 Task: Go to videos section and leave a comment on recent video on the page of Aramco
Action: Mouse moved to (714, 118)
Screenshot: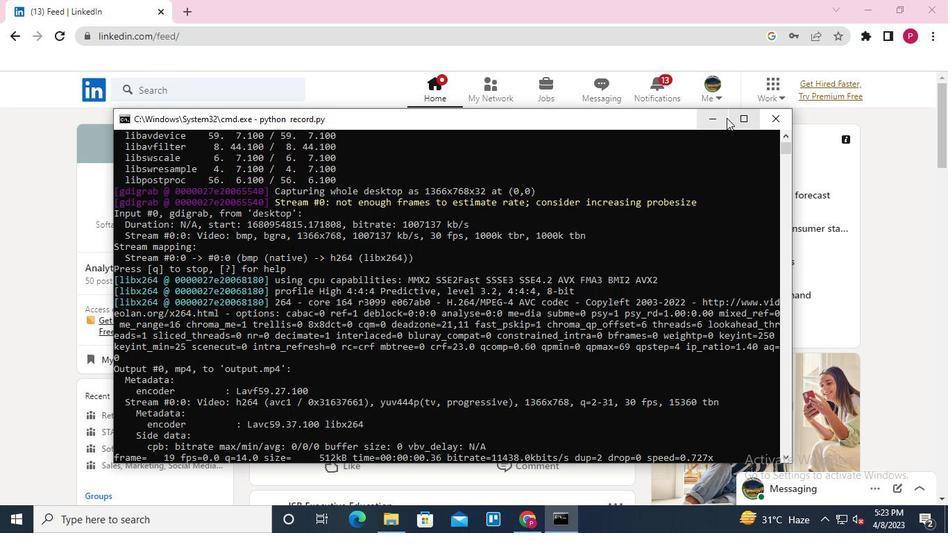 
Action: Mouse pressed left at (714, 118)
Screenshot: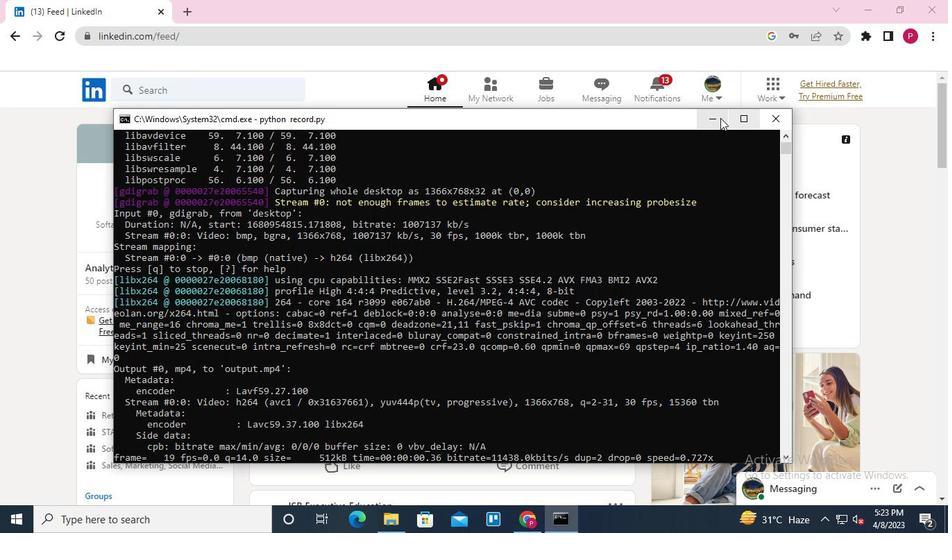 
Action: Mouse moved to (148, 87)
Screenshot: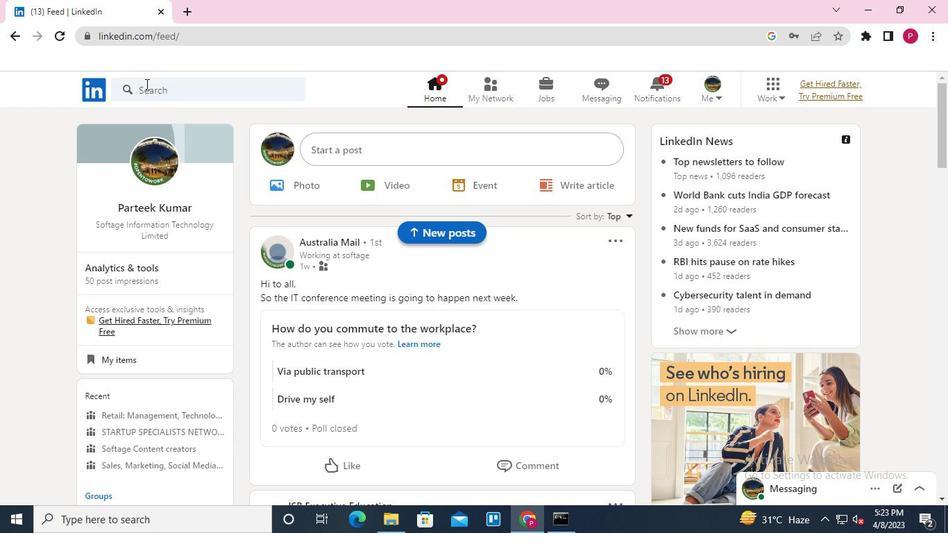 
Action: Mouse pressed left at (148, 87)
Screenshot: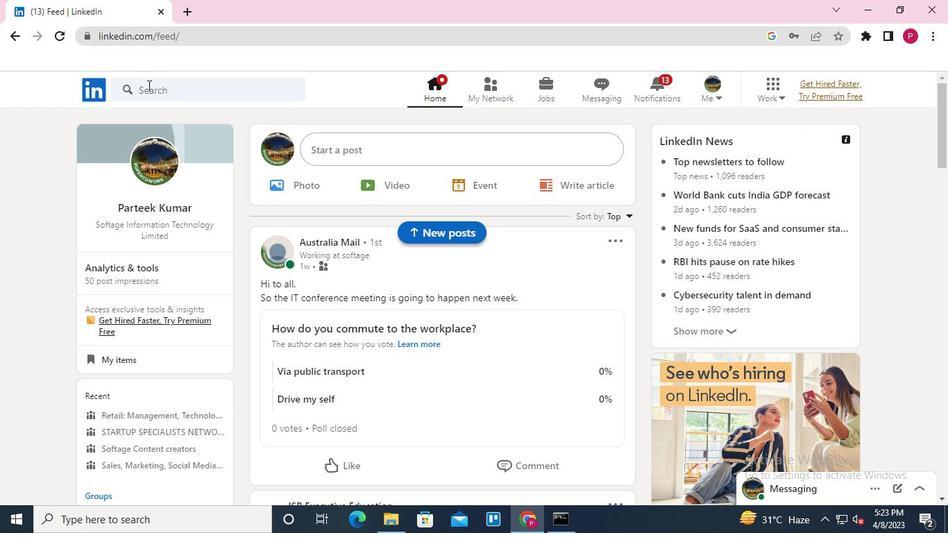
Action: Keyboard Key.shift
Screenshot: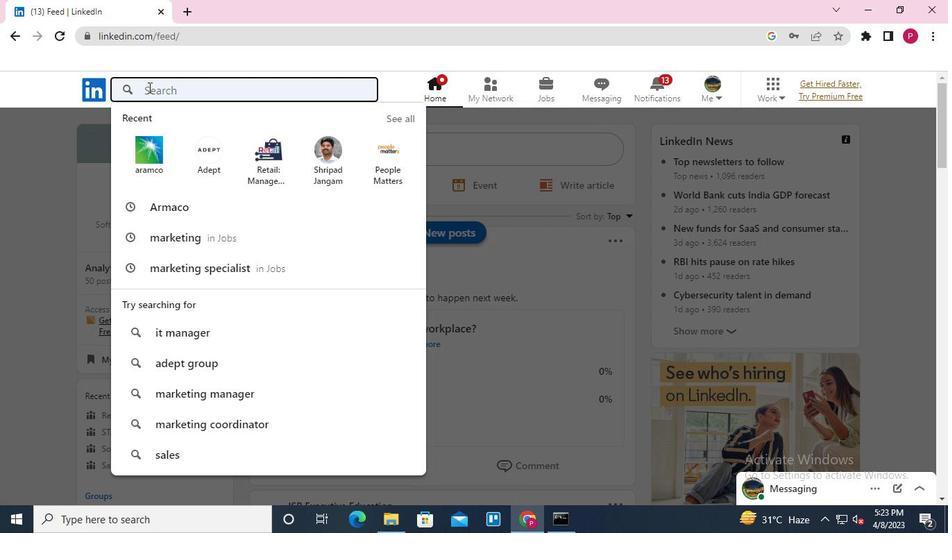 
Action: Keyboard A
Screenshot: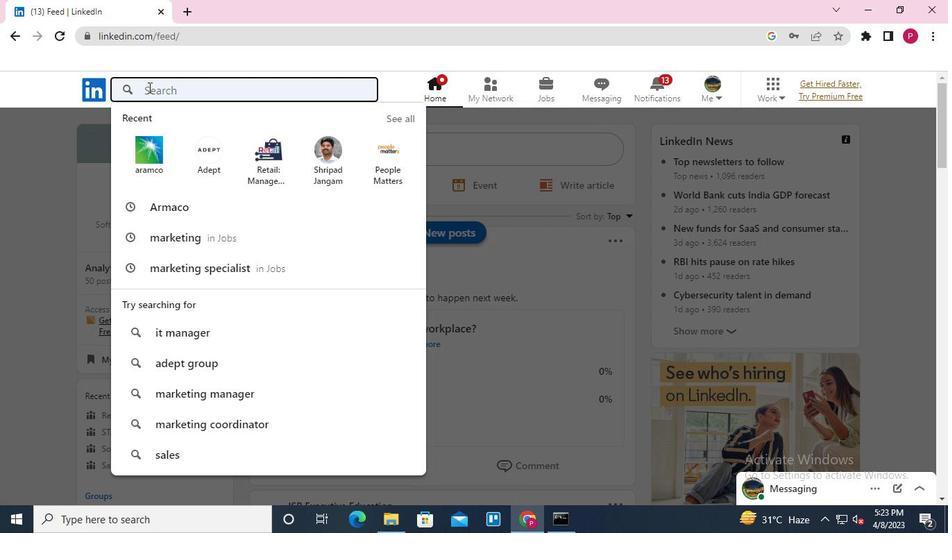 
Action: Keyboard r
Screenshot: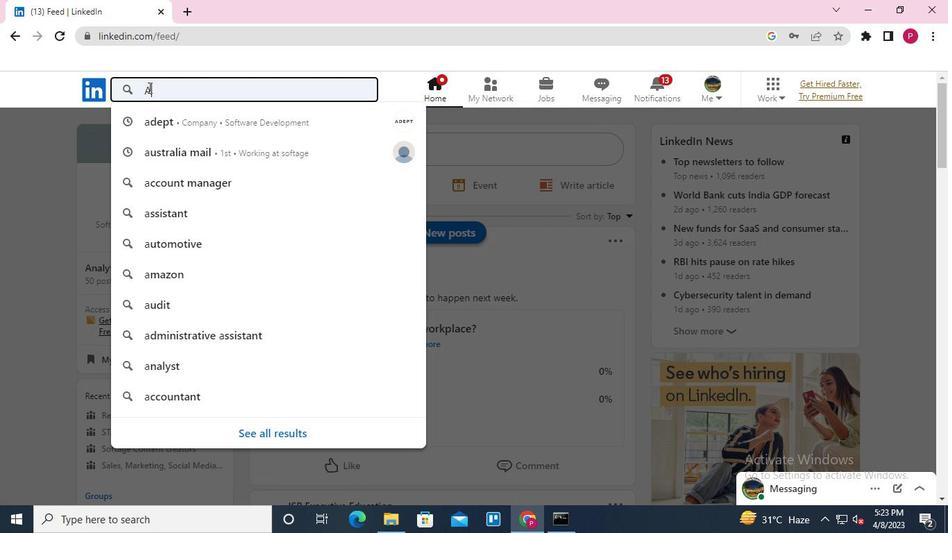 
Action: Keyboard a
Screenshot: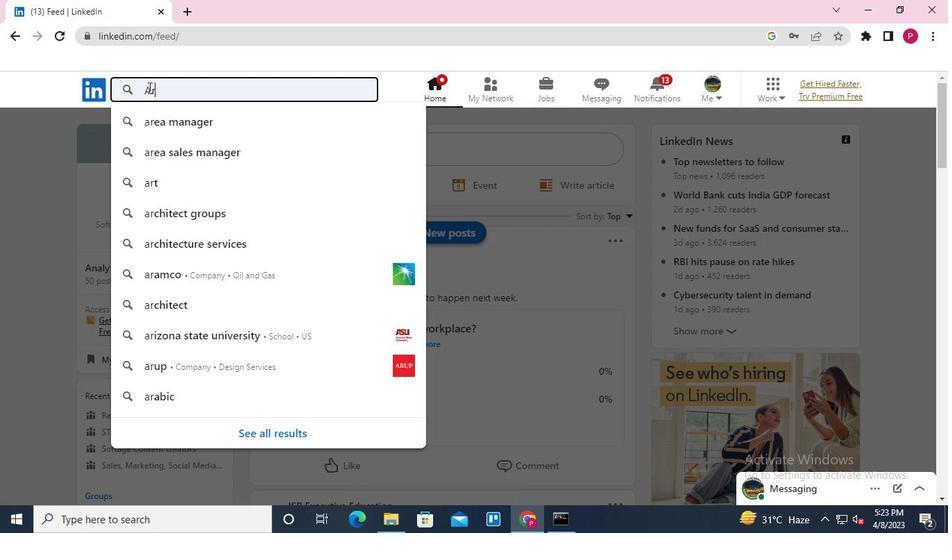 
Action: Keyboard m
Screenshot: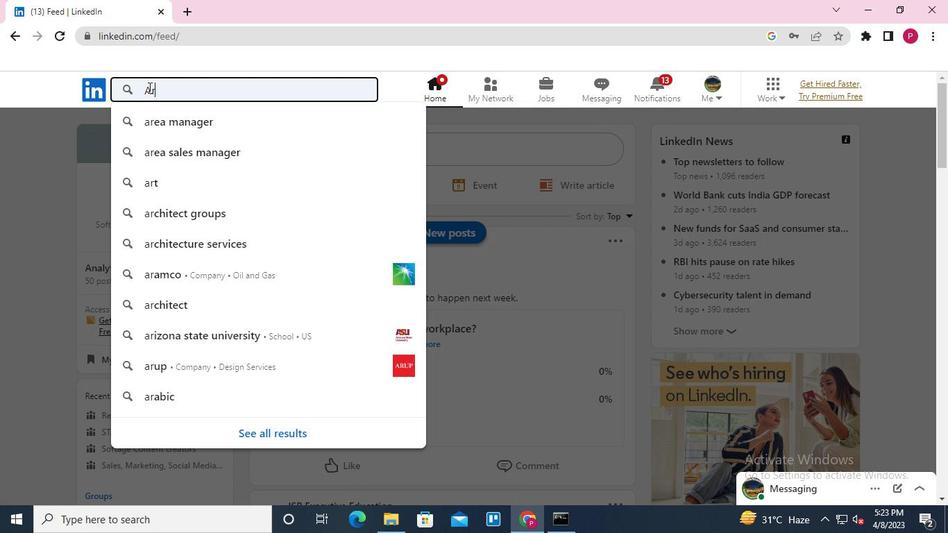
Action: Keyboard c
Screenshot: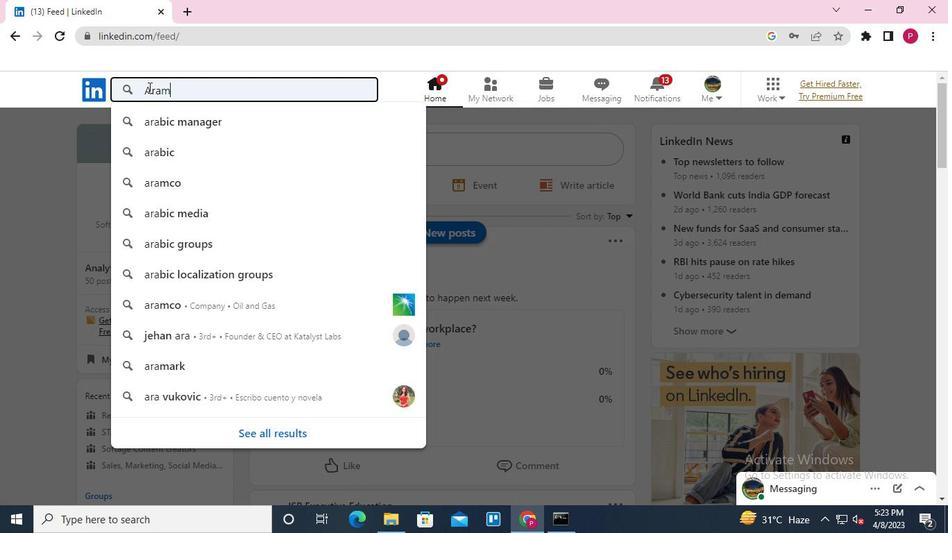 
Action: Keyboard o
Screenshot: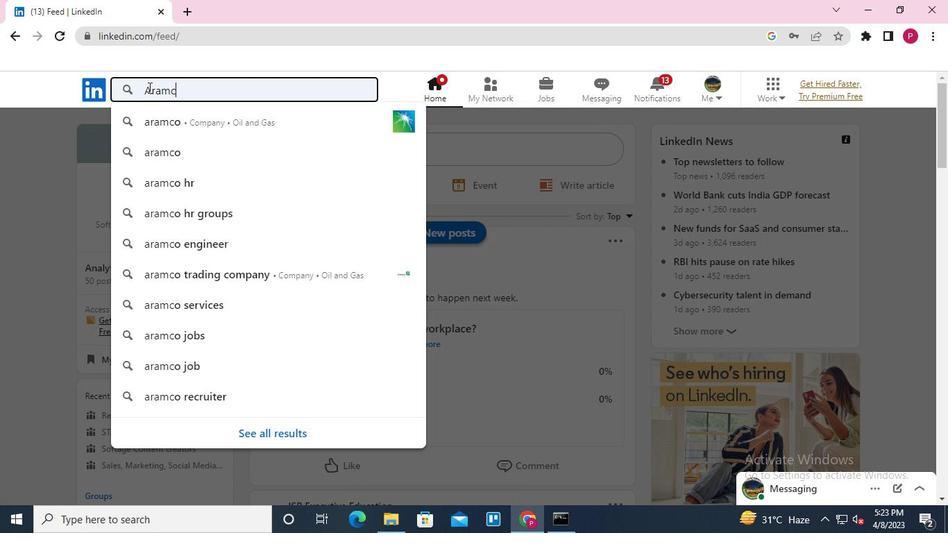 
Action: Keyboard Key.enter
Screenshot: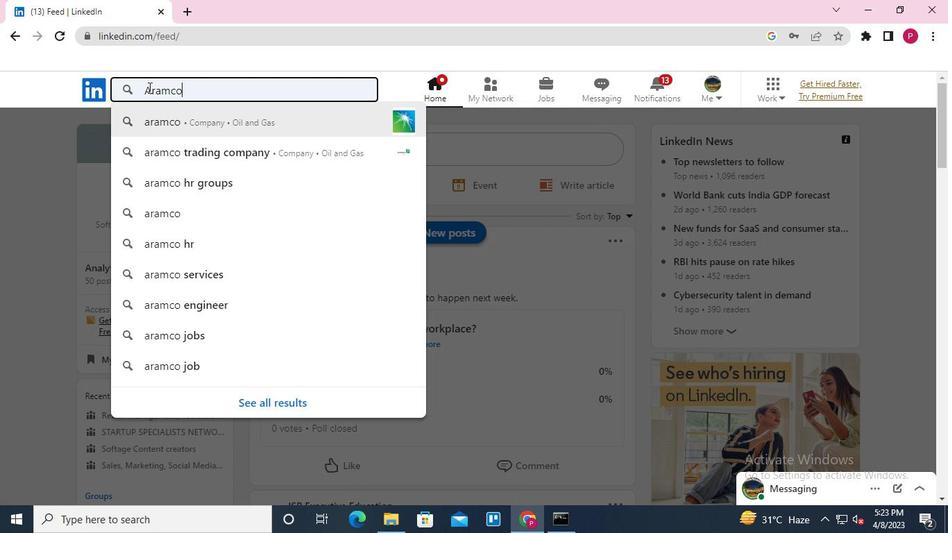 
Action: Mouse moved to (165, 189)
Screenshot: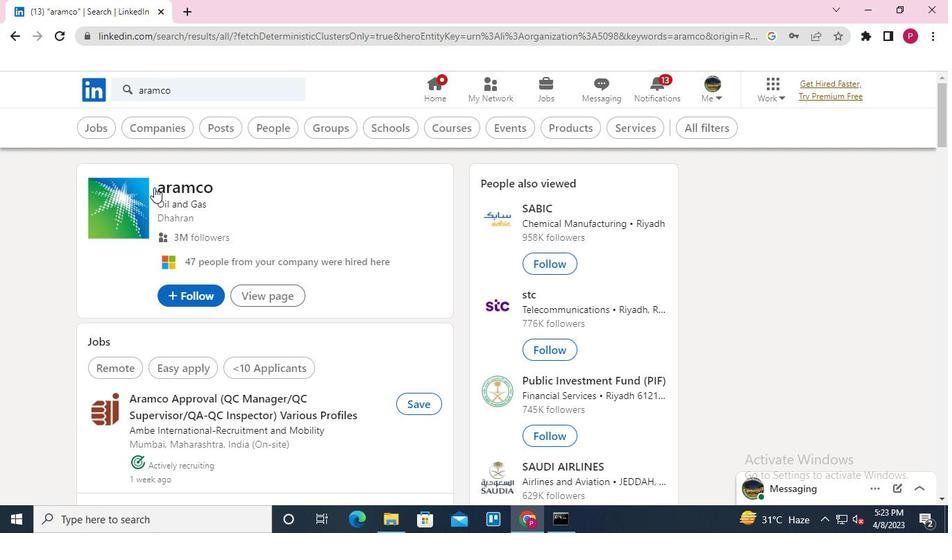 
Action: Mouse pressed left at (165, 189)
Screenshot: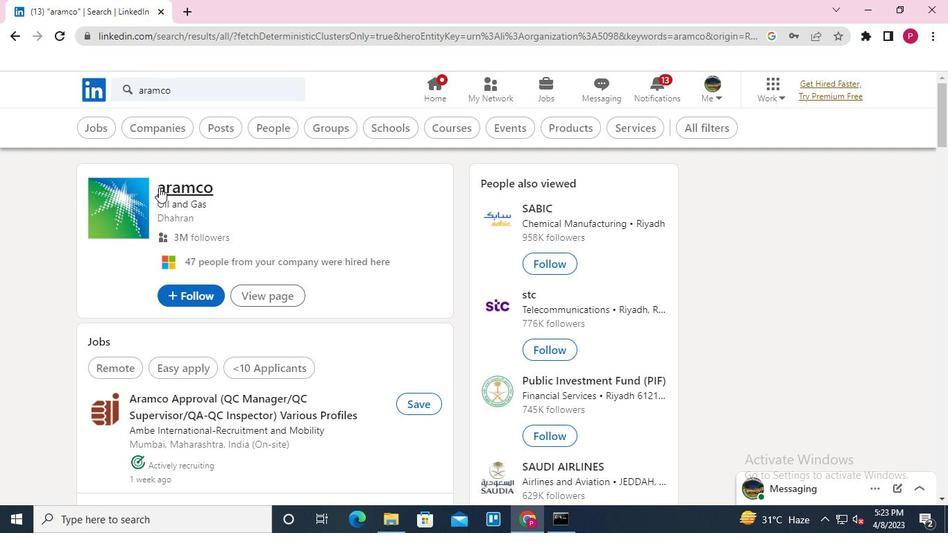 
Action: Mouse moved to (231, 158)
Screenshot: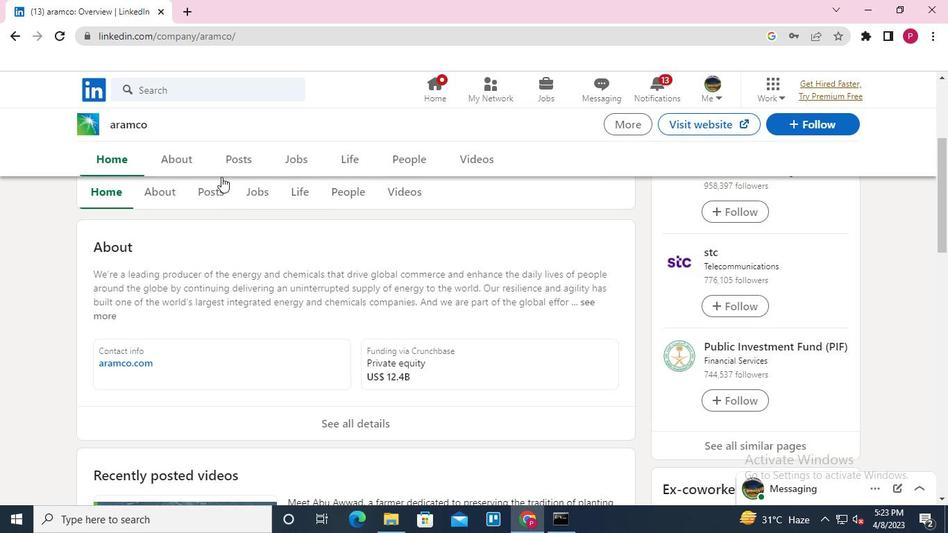 
Action: Mouse pressed left at (231, 158)
Screenshot: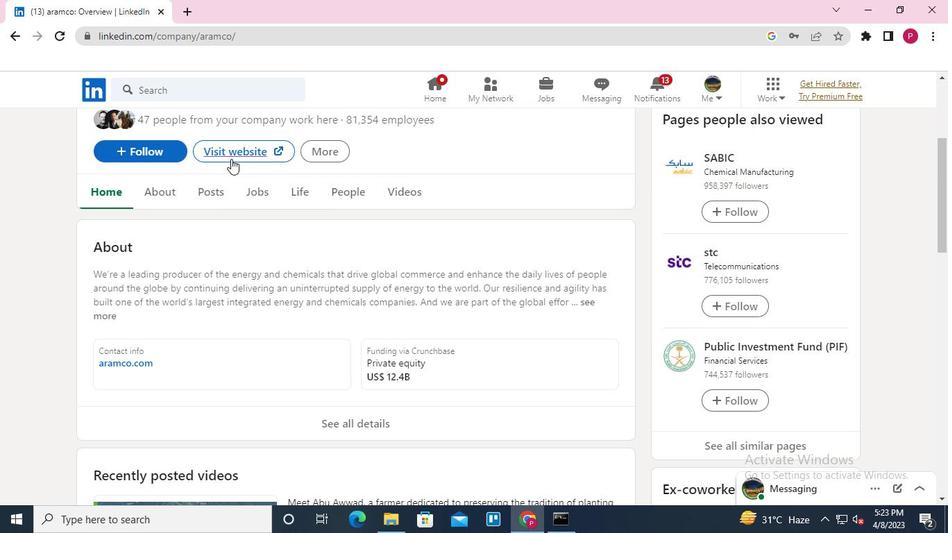 
Action: Mouse moved to (202, 191)
Screenshot: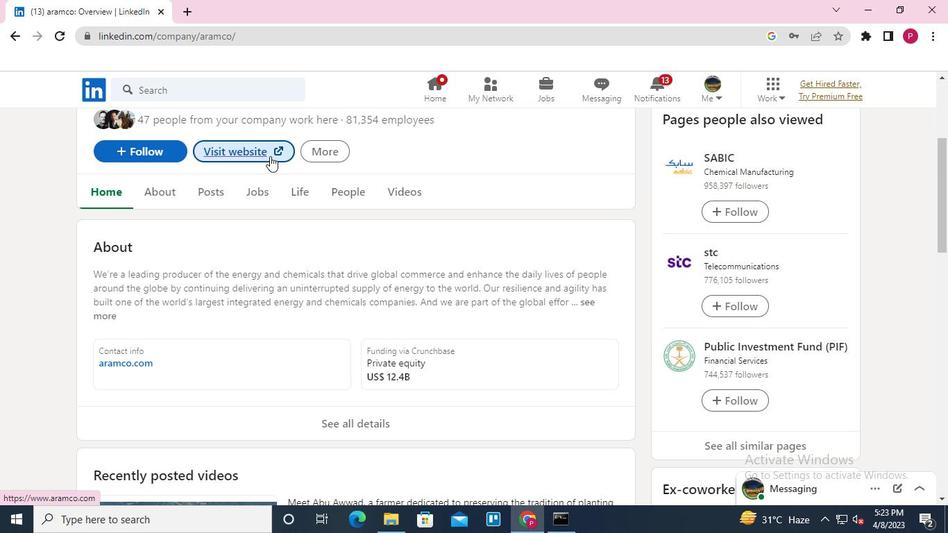 
Action: Mouse pressed left at (202, 191)
Screenshot: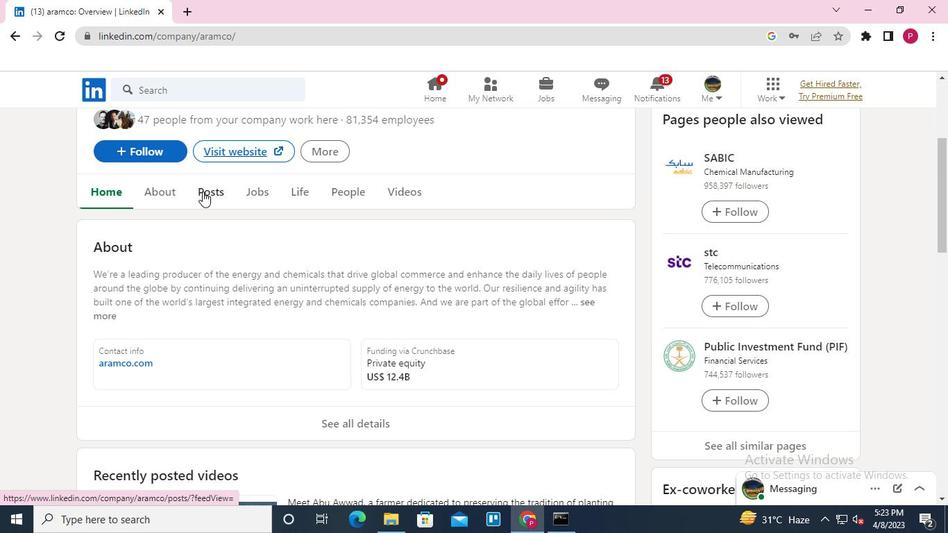 
Action: Mouse moved to (365, 234)
Screenshot: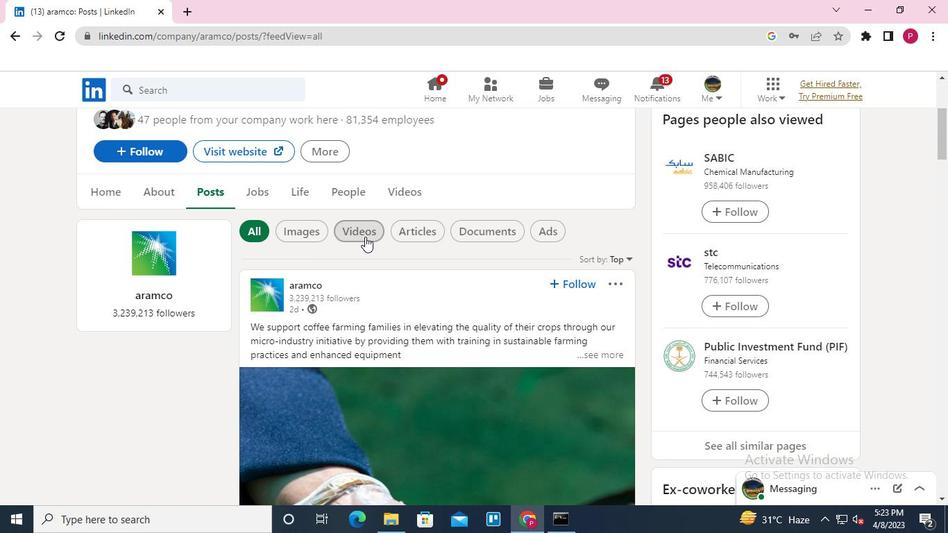 
Action: Mouse pressed left at (365, 234)
Screenshot: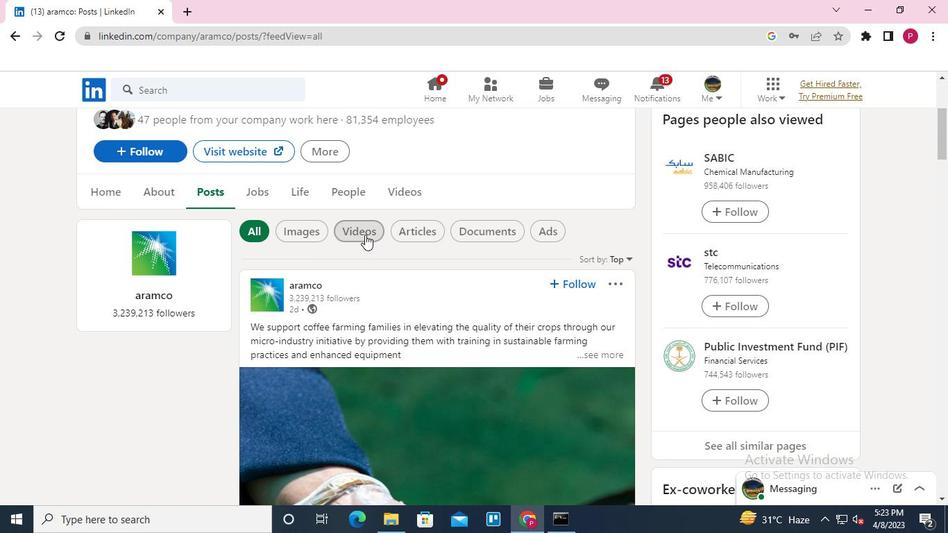 
Action: Mouse moved to (381, 403)
Screenshot: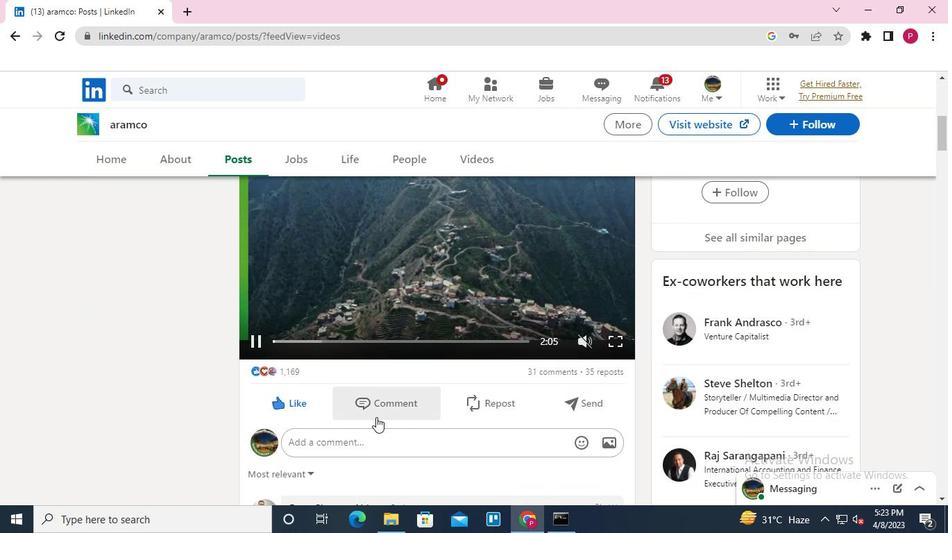 
Action: Mouse pressed left at (381, 403)
Screenshot: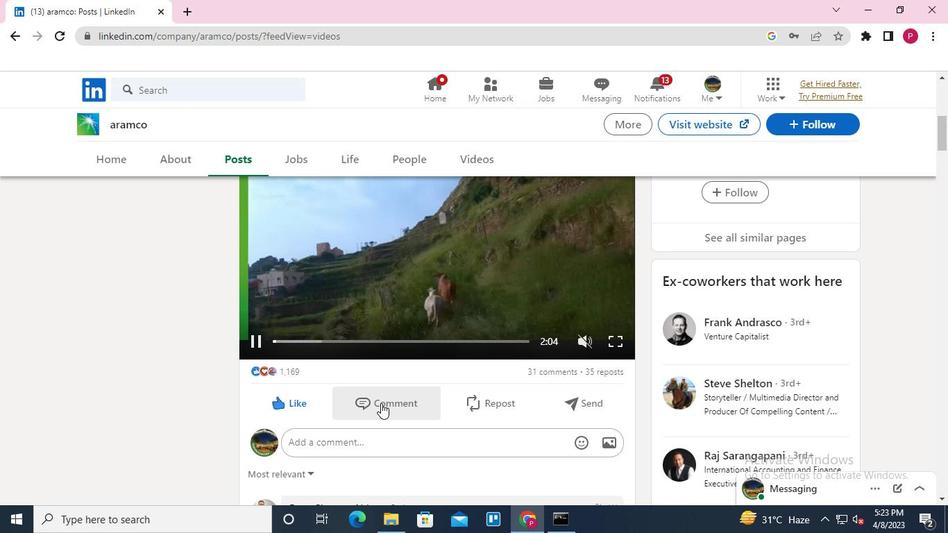 
Action: Mouse moved to (371, 444)
Screenshot: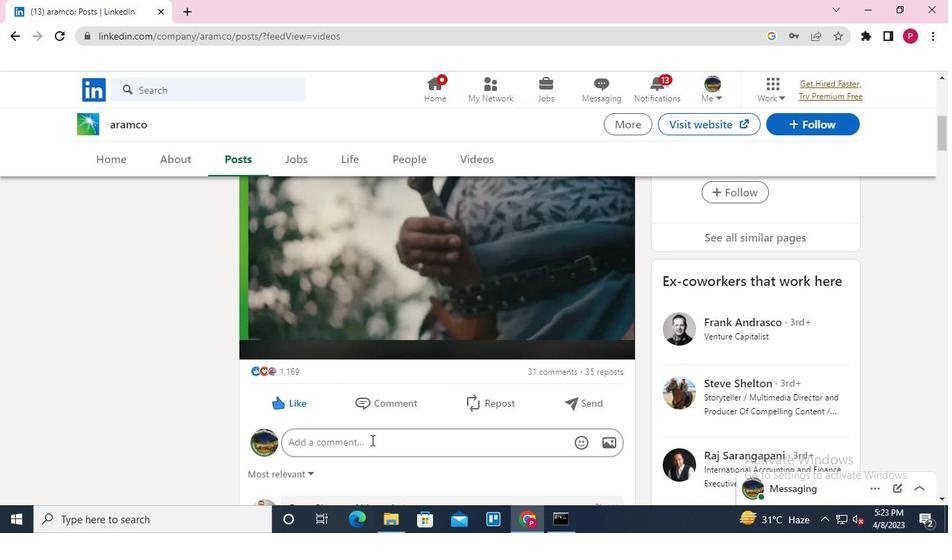 
Action: Keyboard Key.shift
Screenshot: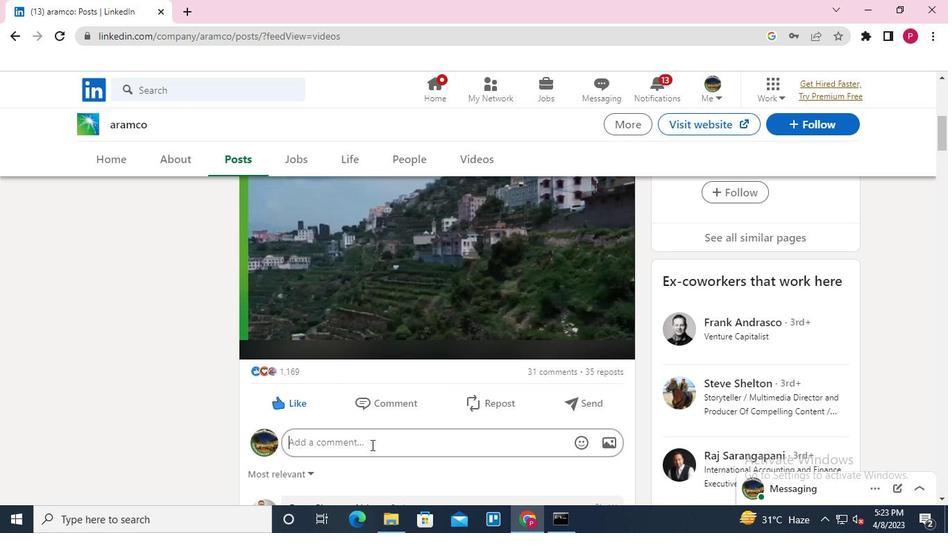 
Action: Keyboard Key.shift
Screenshot: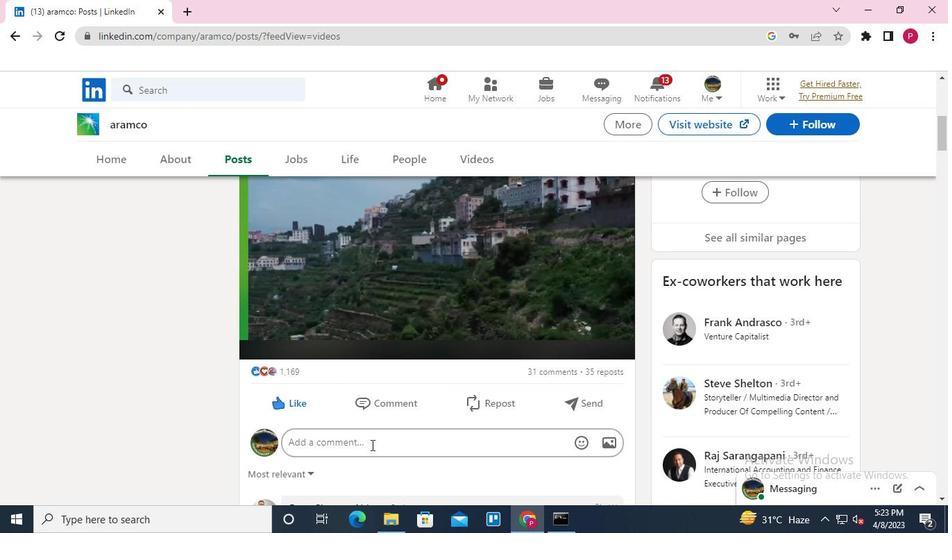 
Action: Keyboard Key.shift
Screenshot: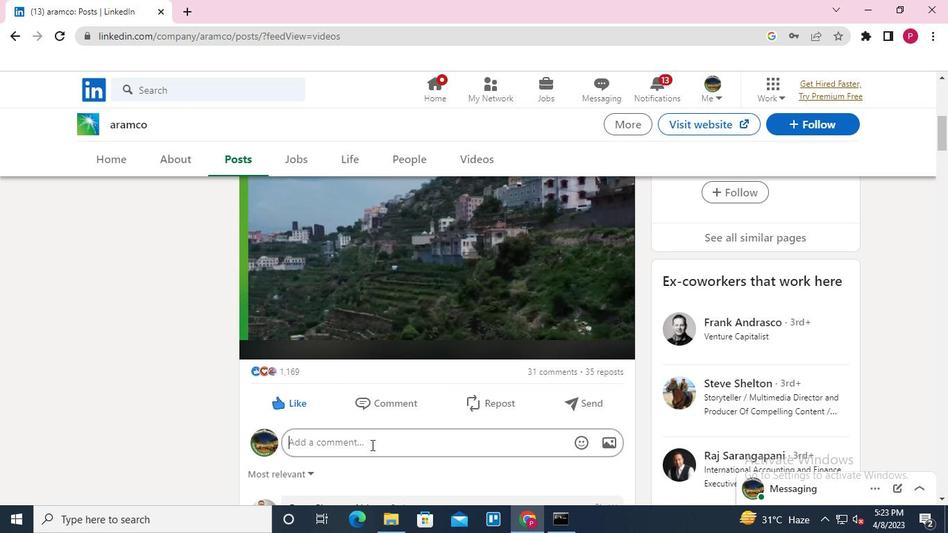 
Action: Keyboard Key.shift
Screenshot: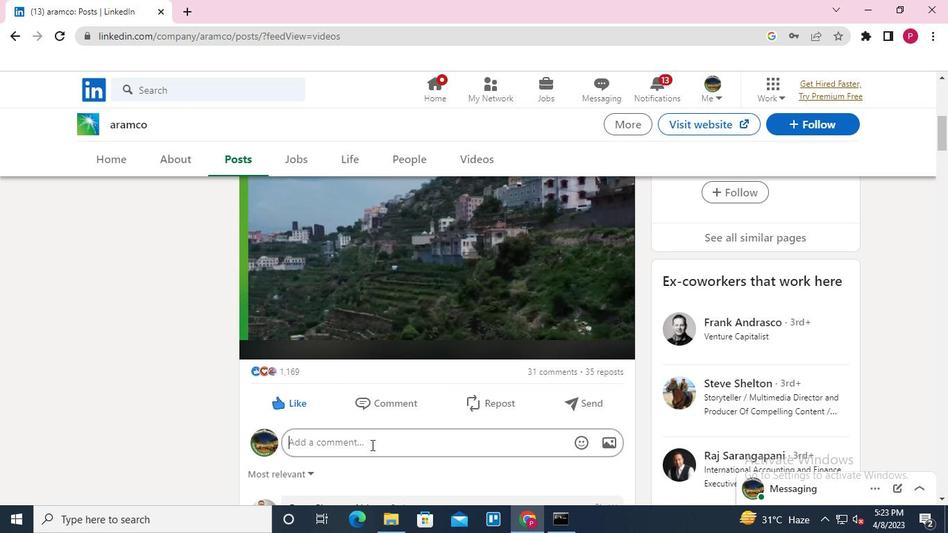 
Action: Keyboard Key.shift
Screenshot: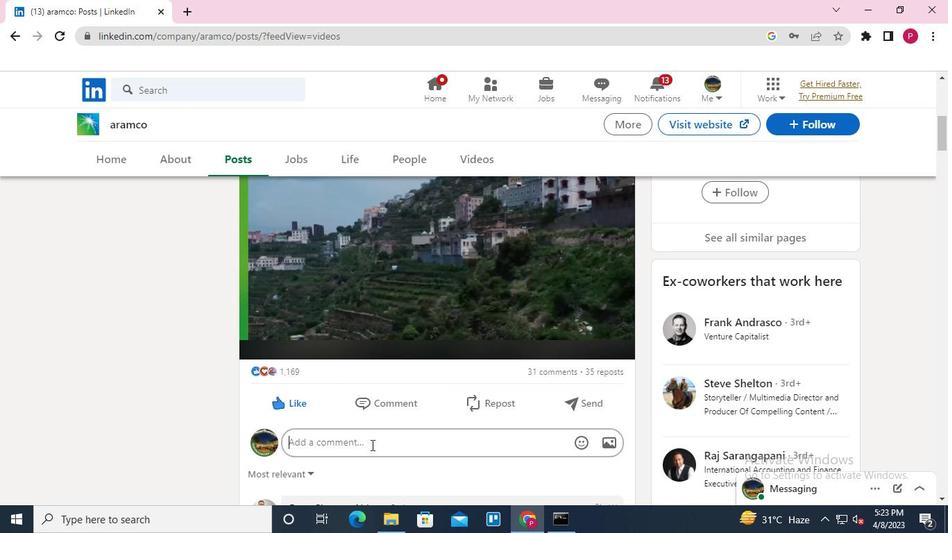 
Action: Keyboard Key.shift
Screenshot: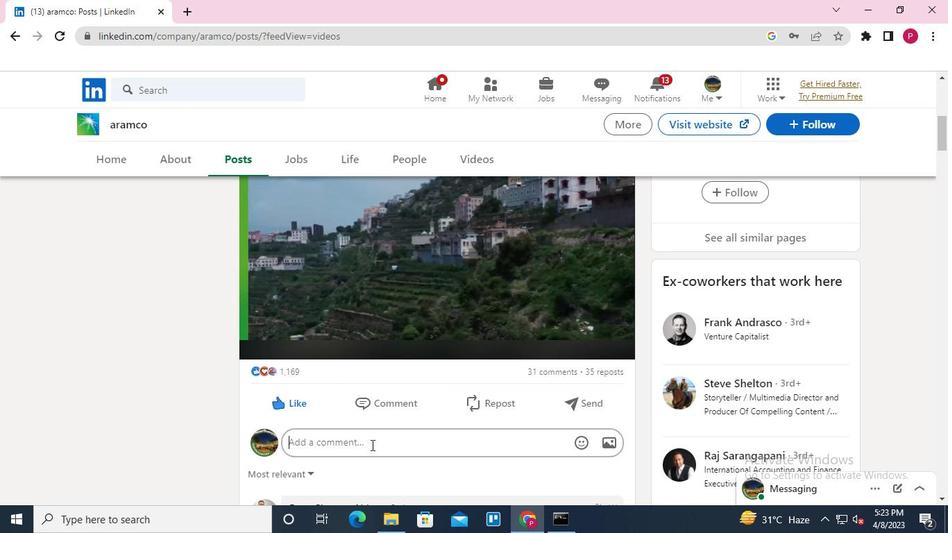 
Action: Keyboard Key.shift
Screenshot: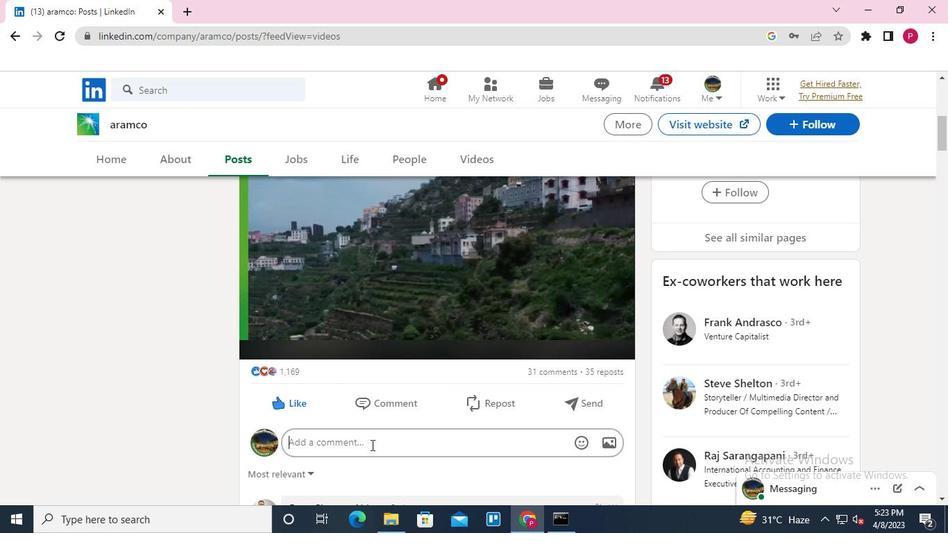 
Action: Keyboard Key.shift
Screenshot: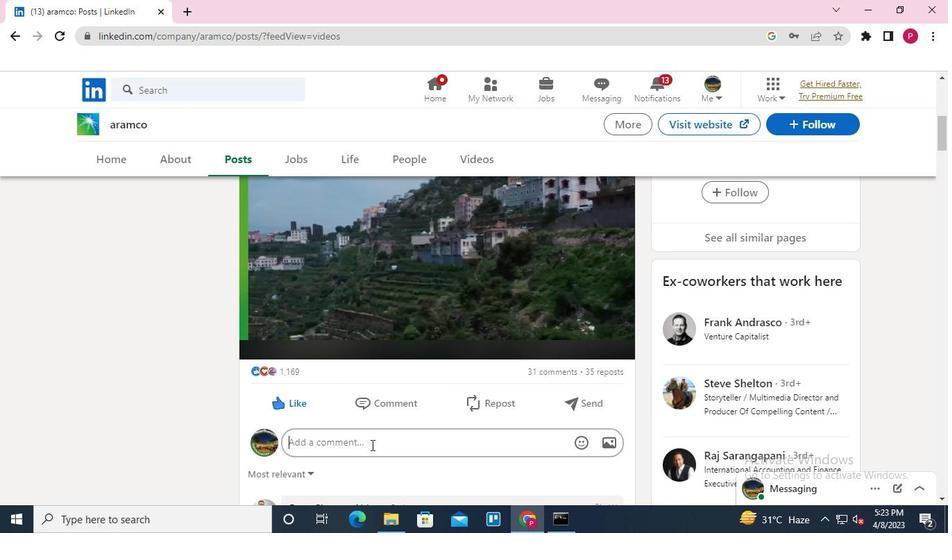 
Action: Keyboard Key.shift
Screenshot: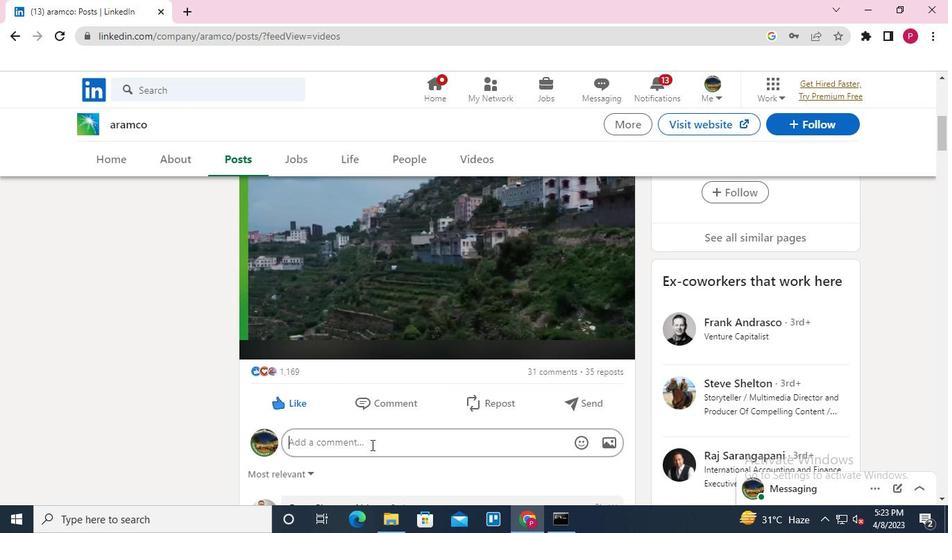 
Action: Keyboard Key.shift
Screenshot: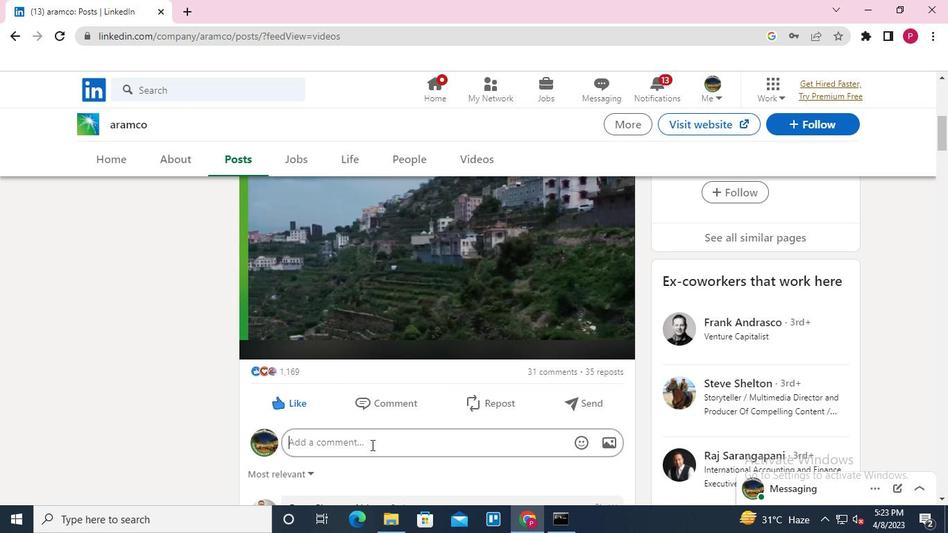 
Action: Keyboard Key.shift
Screenshot: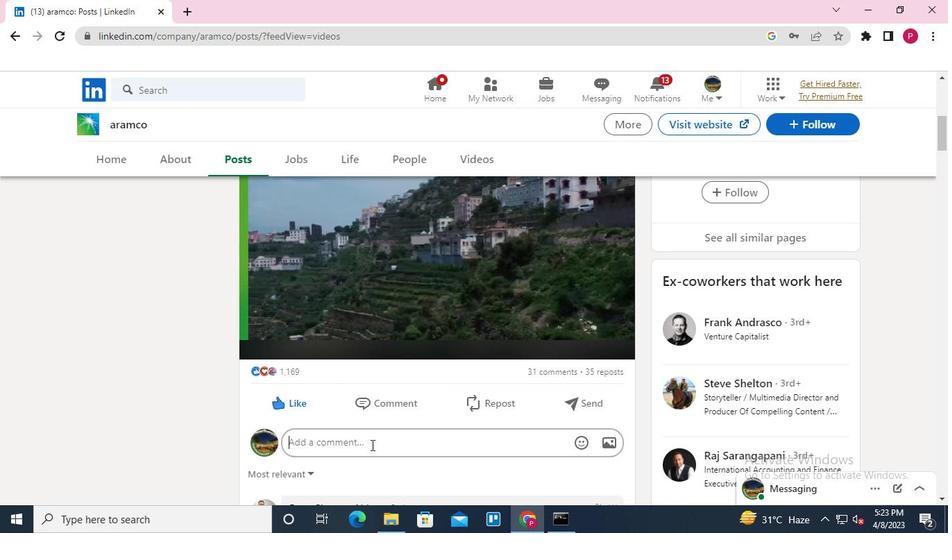 
Action: Keyboard Key.shift
Screenshot: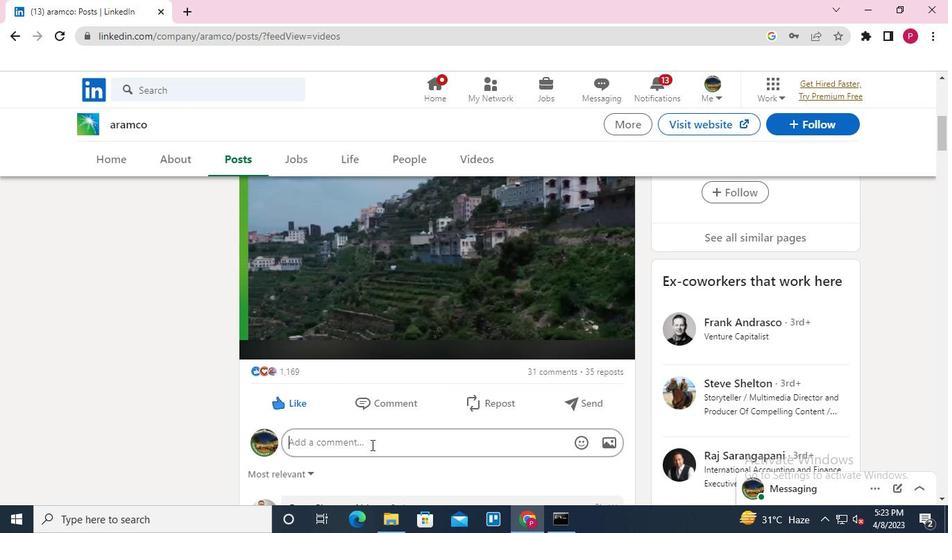 
Action: Keyboard Key.shift
Screenshot: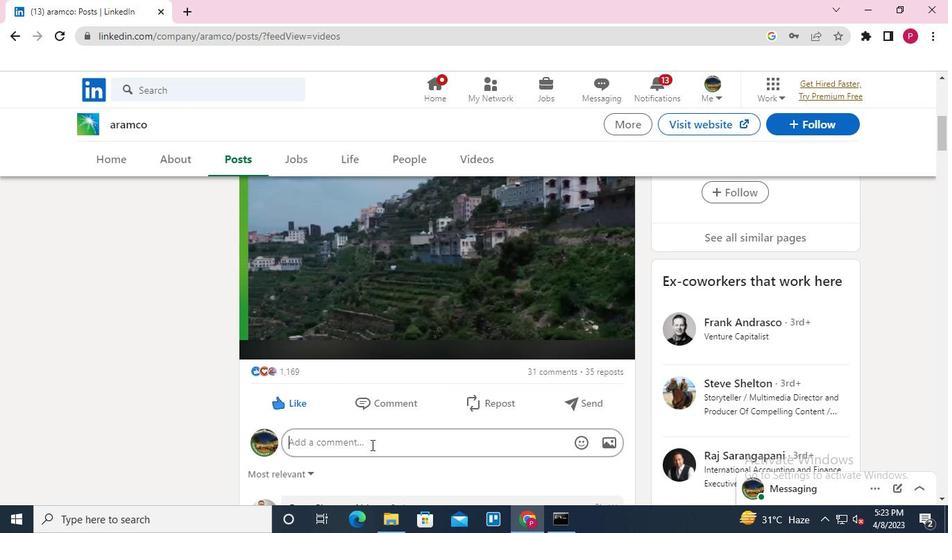 
Action: Keyboard Key.shift
Screenshot: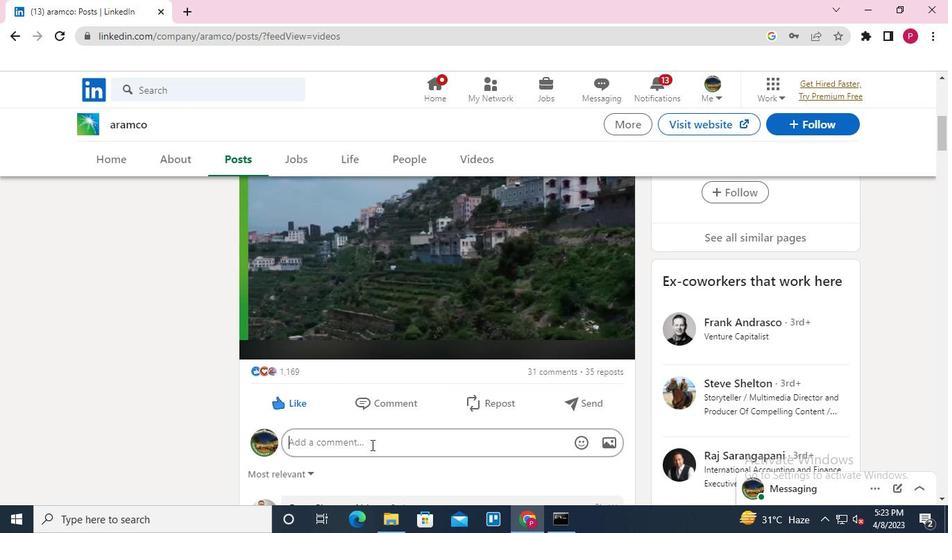 
Action: Keyboard Key.shift
Screenshot: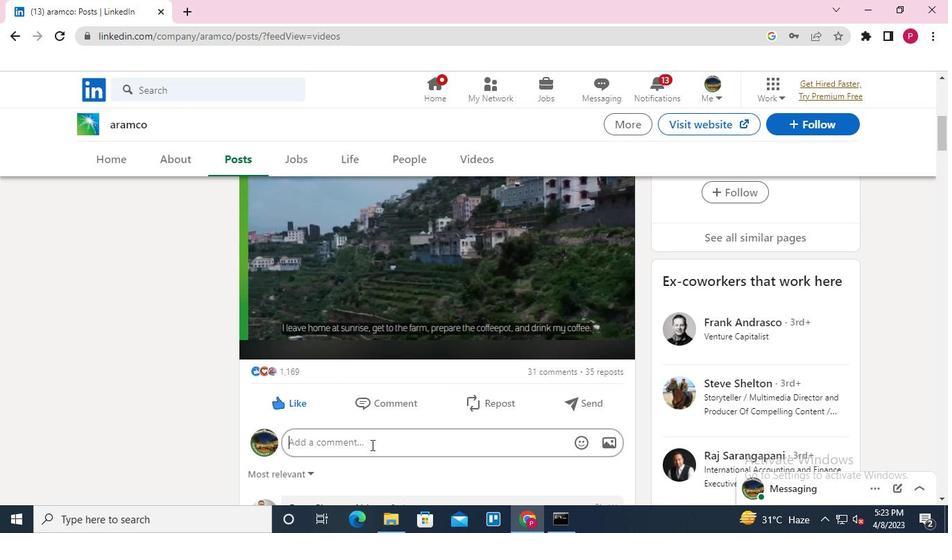 
Action: Keyboard Key.shift
Screenshot: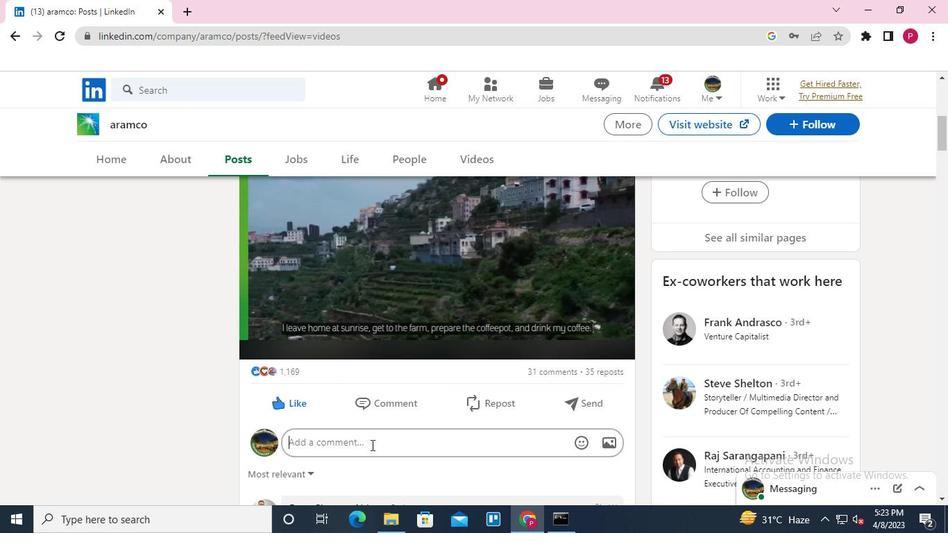 
Action: Keyboard Key.shift
Screenshot: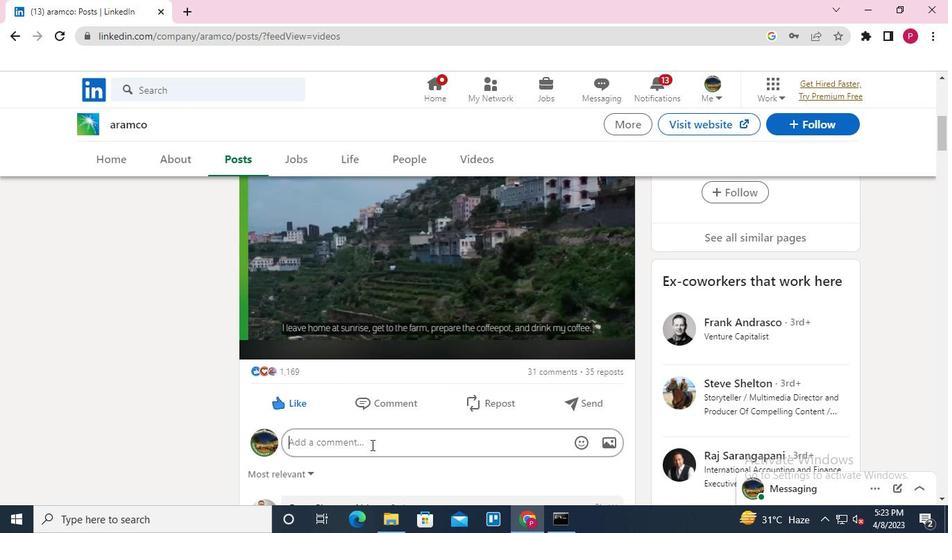 
Action: Keyboard O
Screenshot: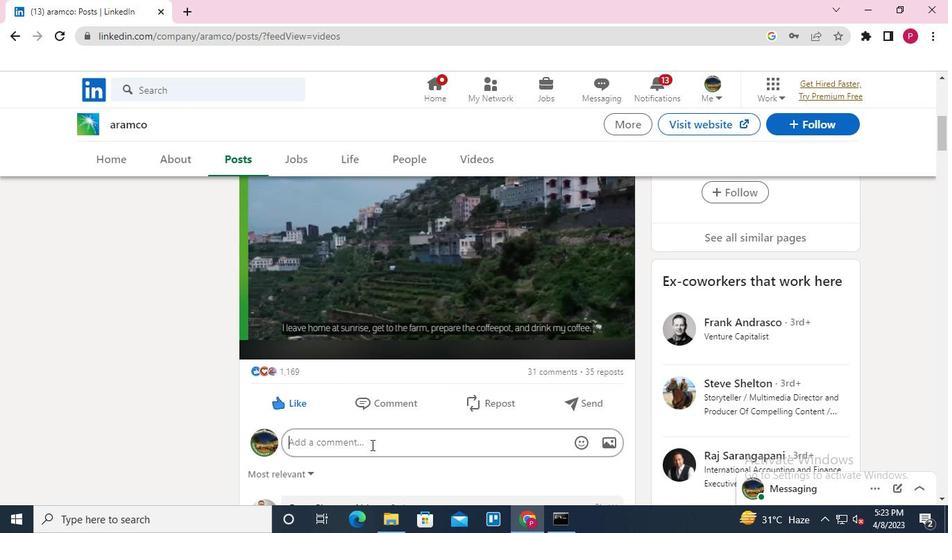 
Action: Keyboard n
Screenshot: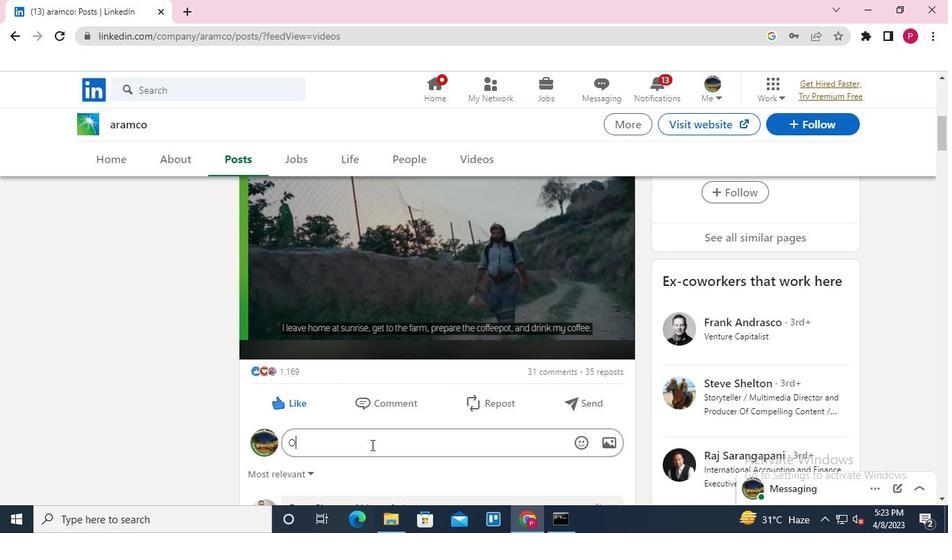 
Action: Keyboard e
Screenshot: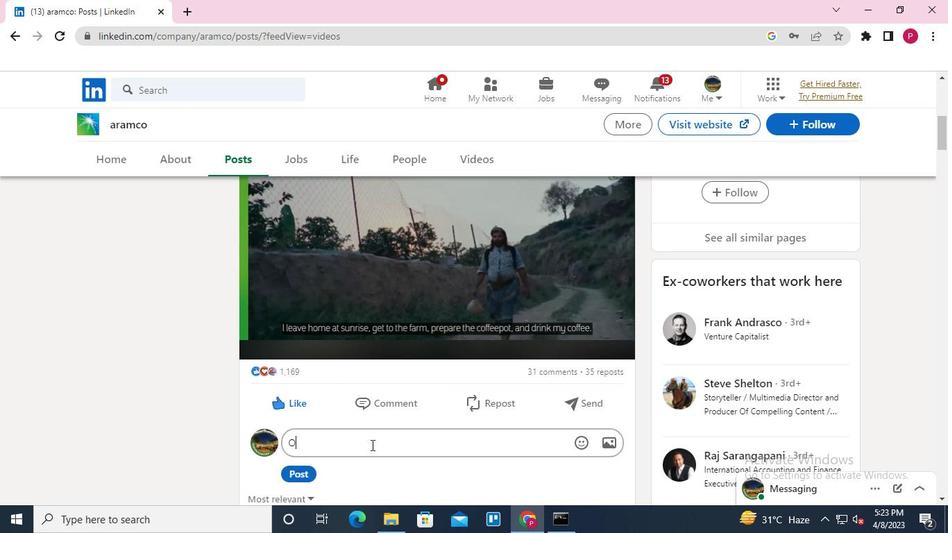 
Action: Keyboard Key.space
Screenshot: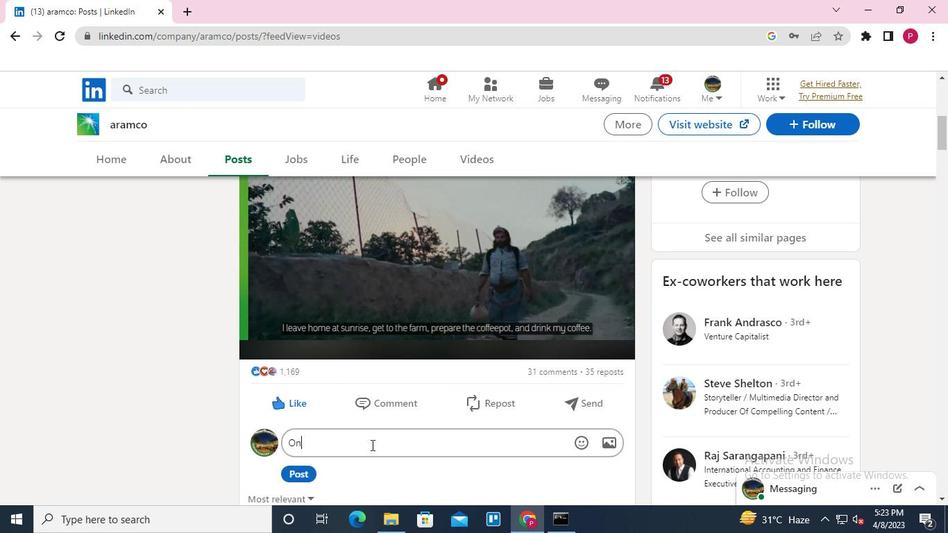 
Action: Keyboard o
Screenshot: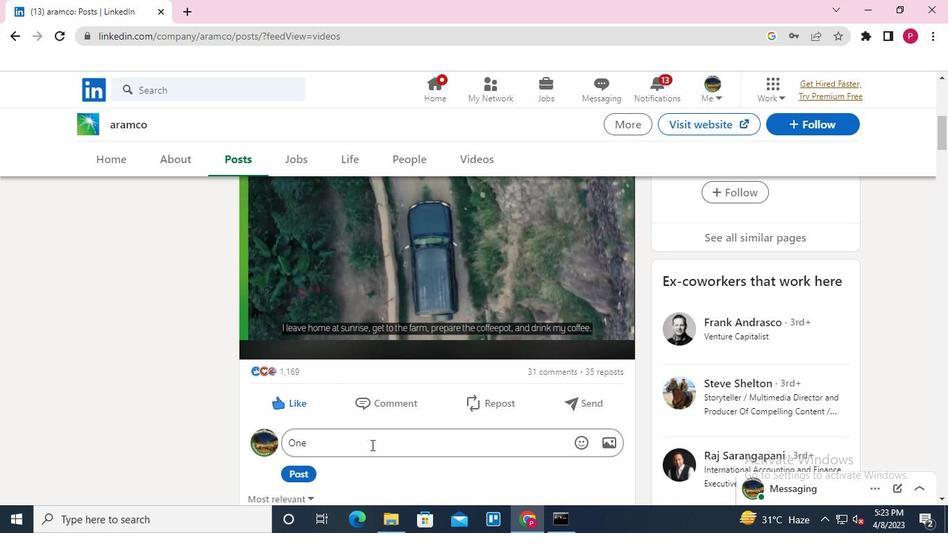 
Action: Keyboard g
Screenshot: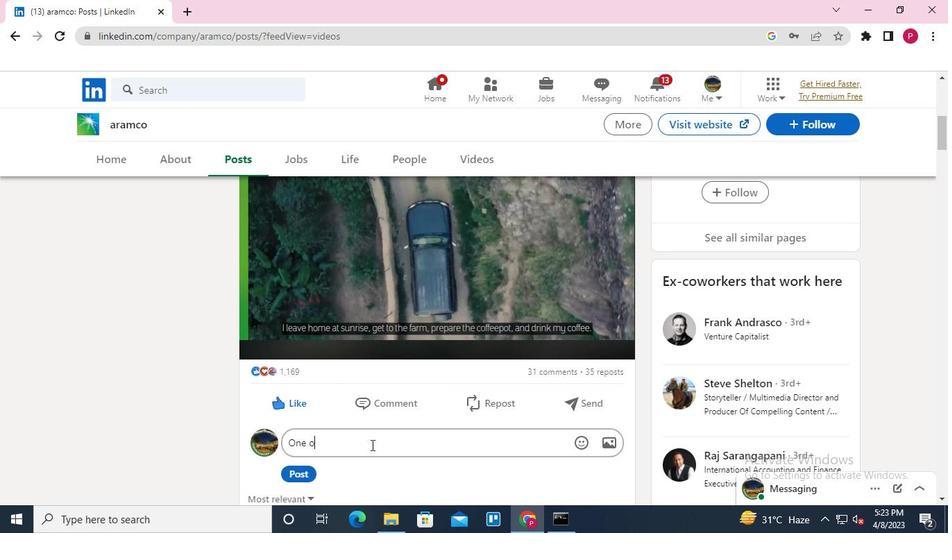 
Action: Keyboard Key.space
Screenshot: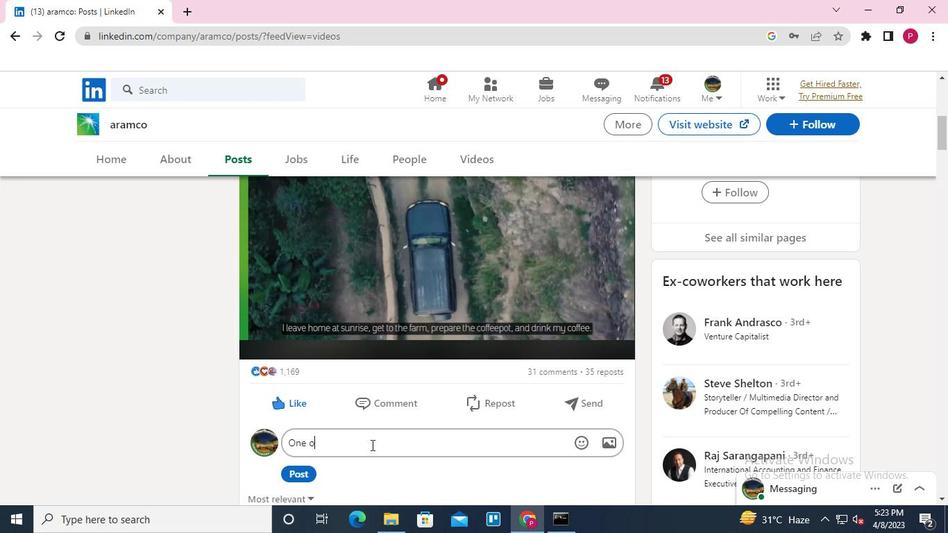 
Action: Keyboard t
Screenshot: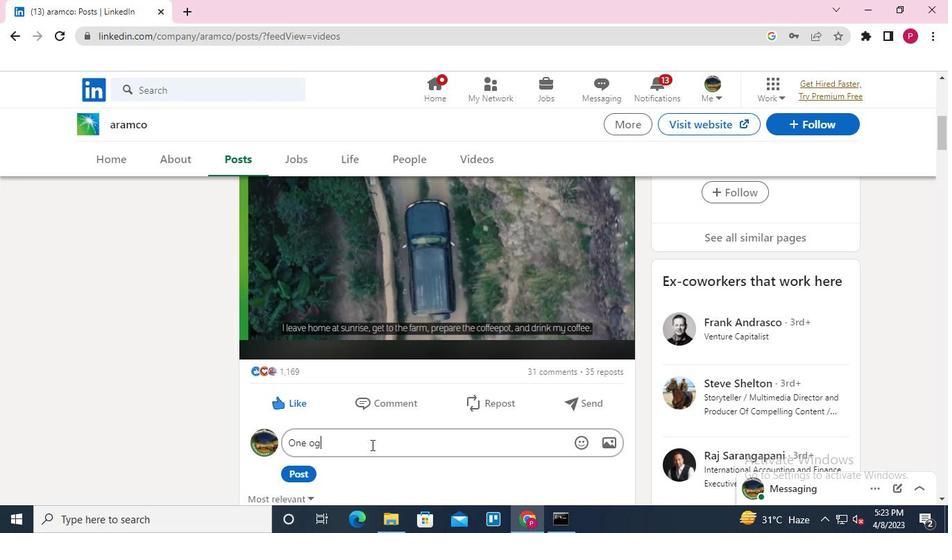 
Action: Keyboard h
Screenshot: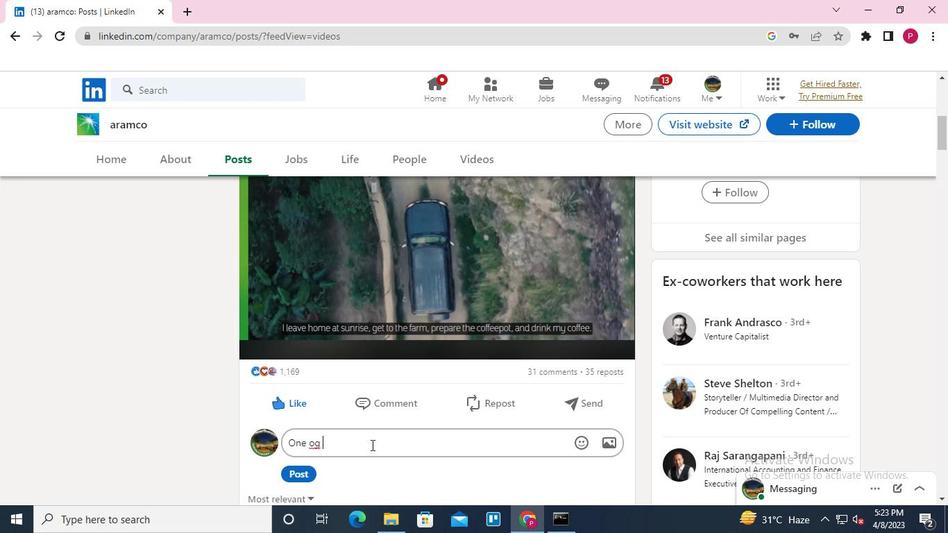
Action: Keyboard e
Screenshot: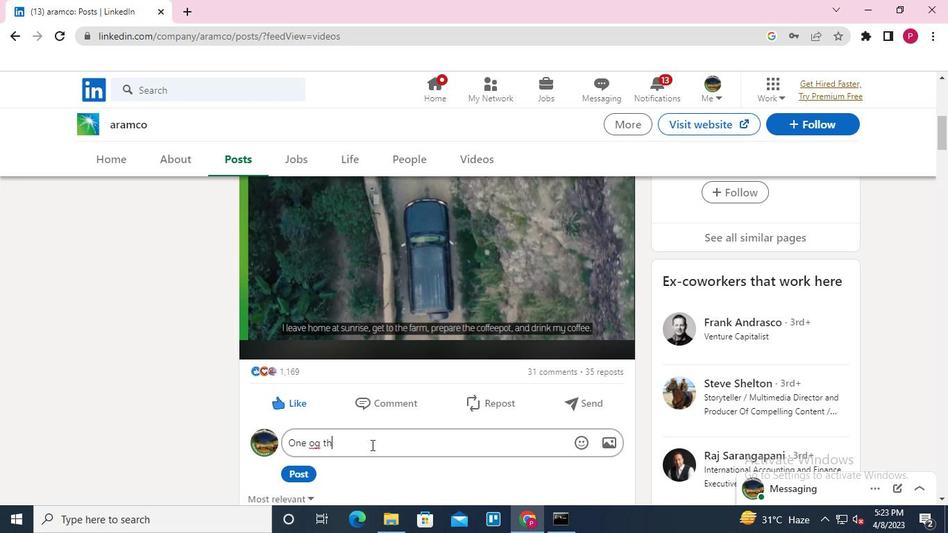 
Action: Keyboard Key.space
Screenshot: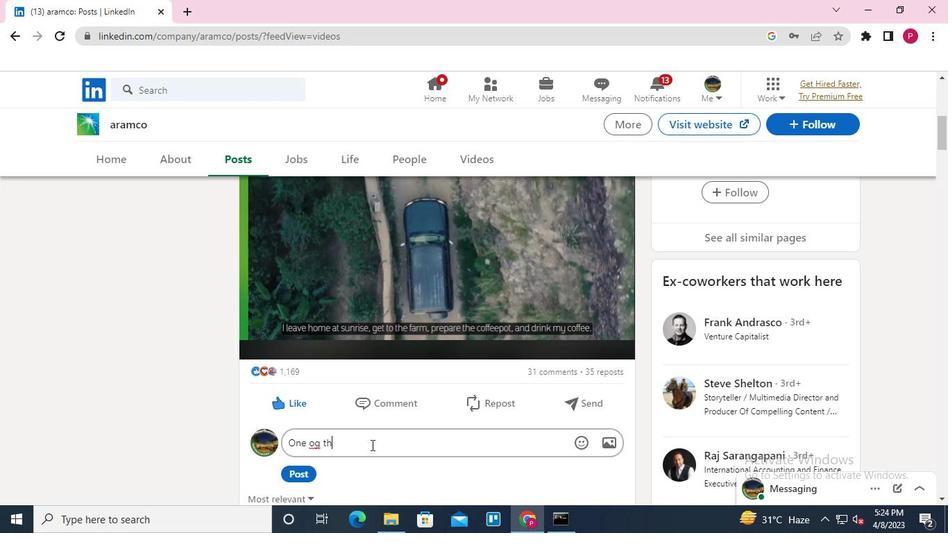 
Action: Keyboard Key.backspace
Screenshot: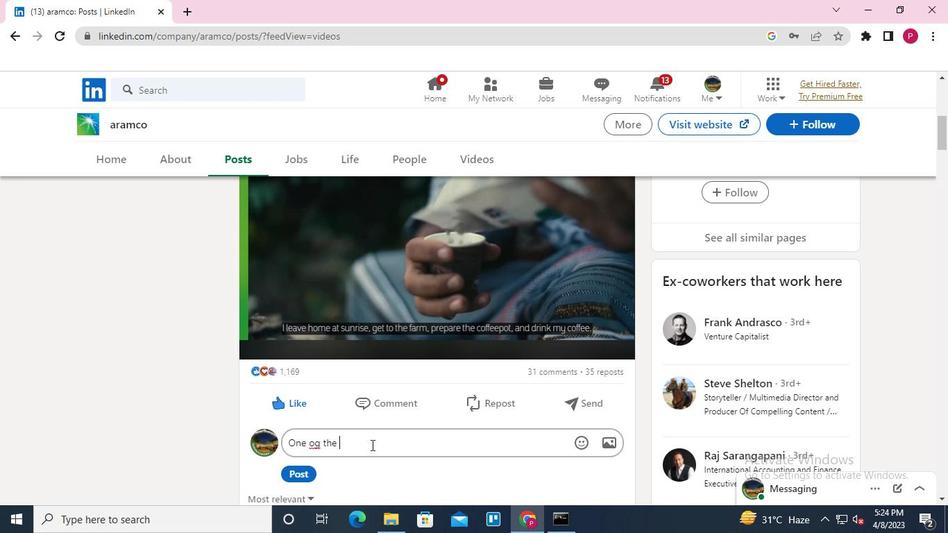 
Action: Keyboard Key.backspace
Screenshot: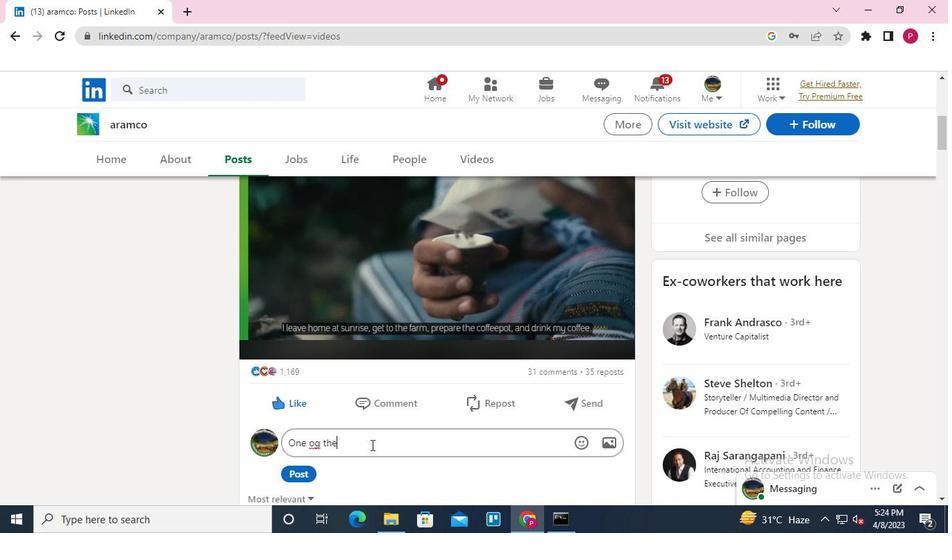 
Action: Keyboard Key.backspace
Screenshot: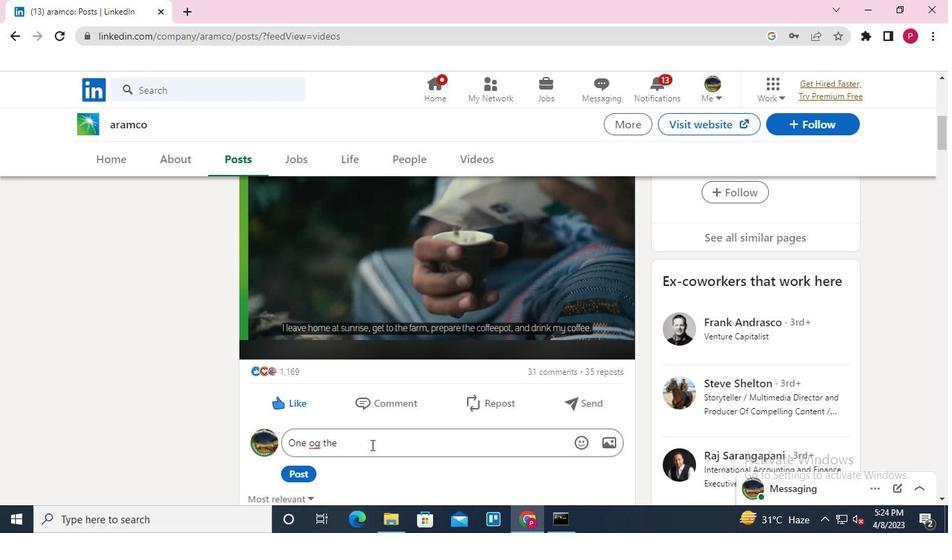 
Action: Keyboard Key.backspace
Screenshot: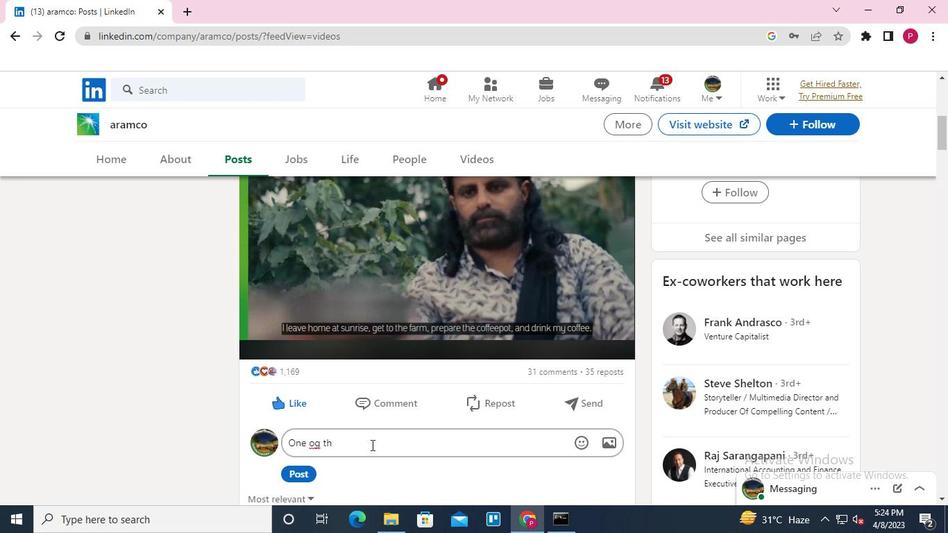
Action: Keyboard Key.backspace
Screenshot: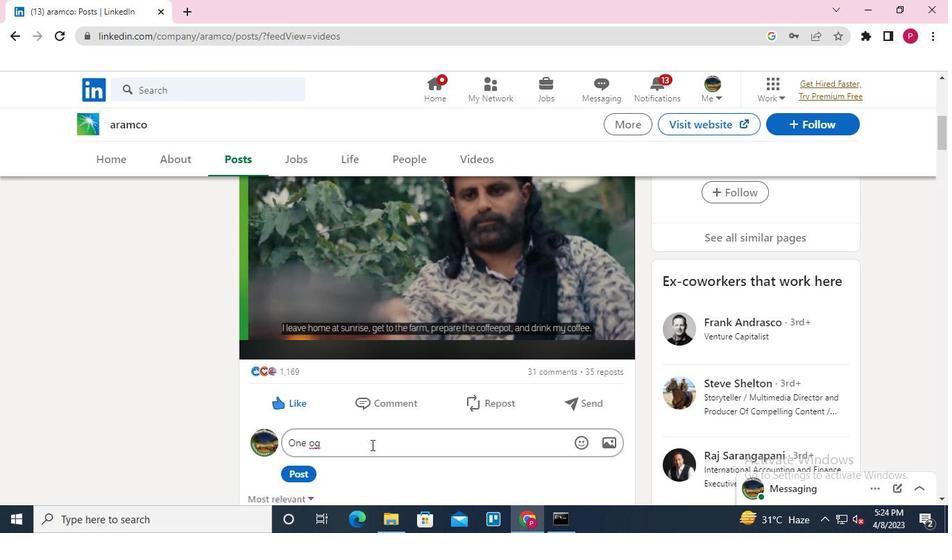 
Action: Keyboard Key.backspace
Screenshot: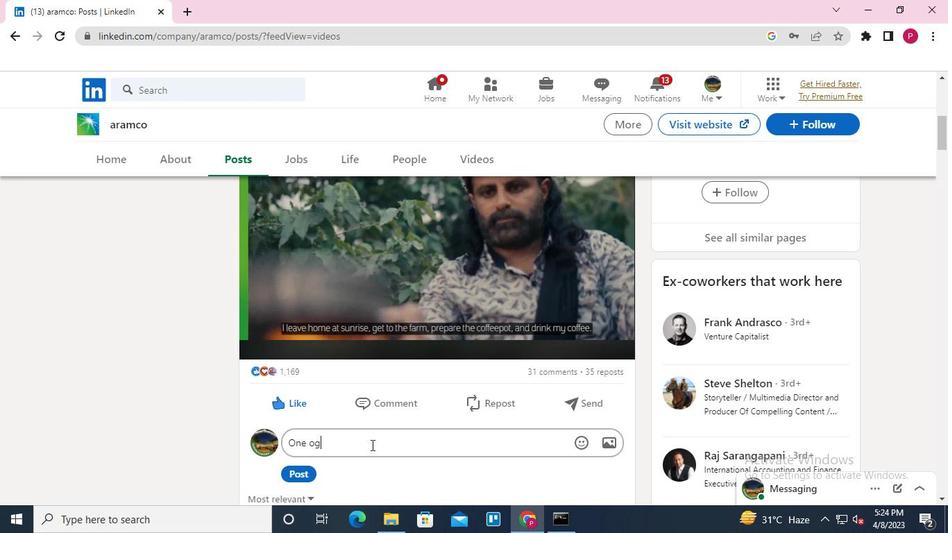 
Action: Keyboard f
Screenshot: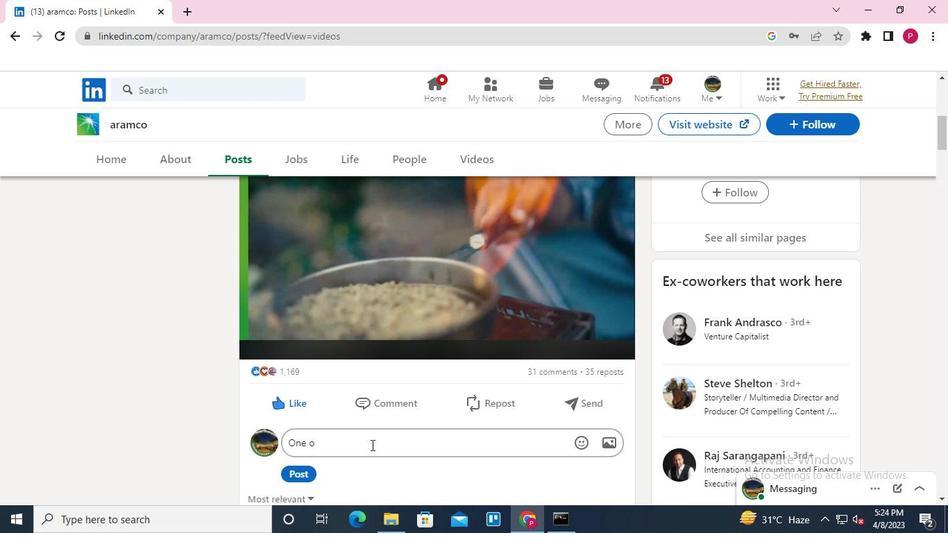 
Action: Keyboard Key.space
Screenshot: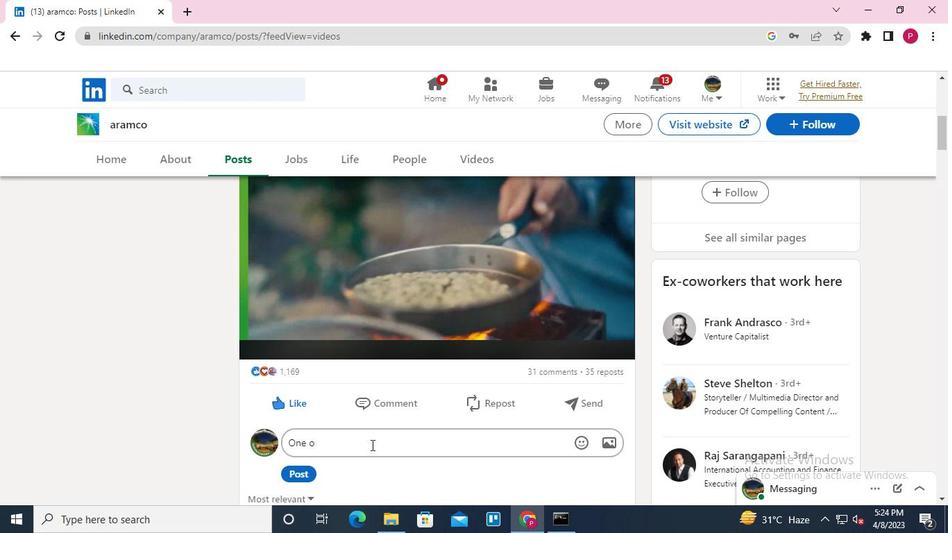 
Action: Keyboard t
Screenshot: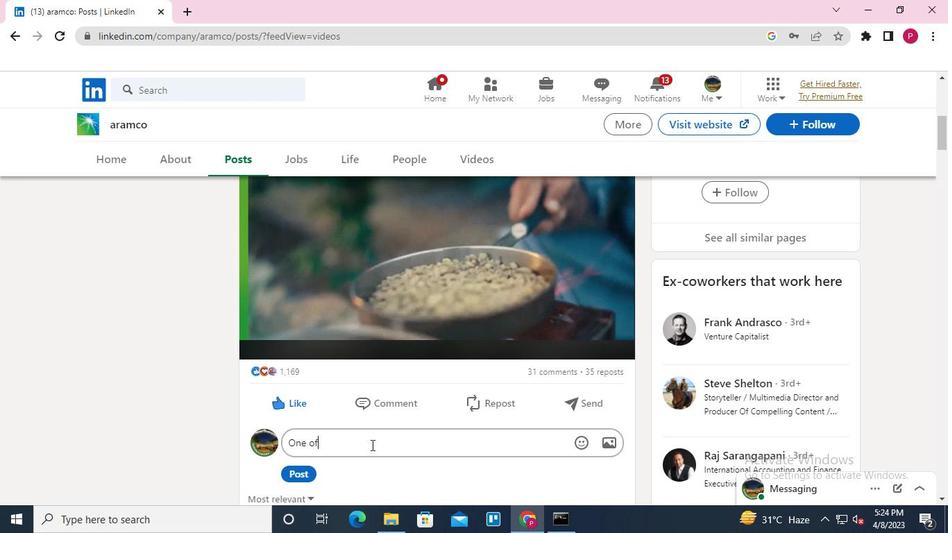 
Action: Keyboard h
Screenshot: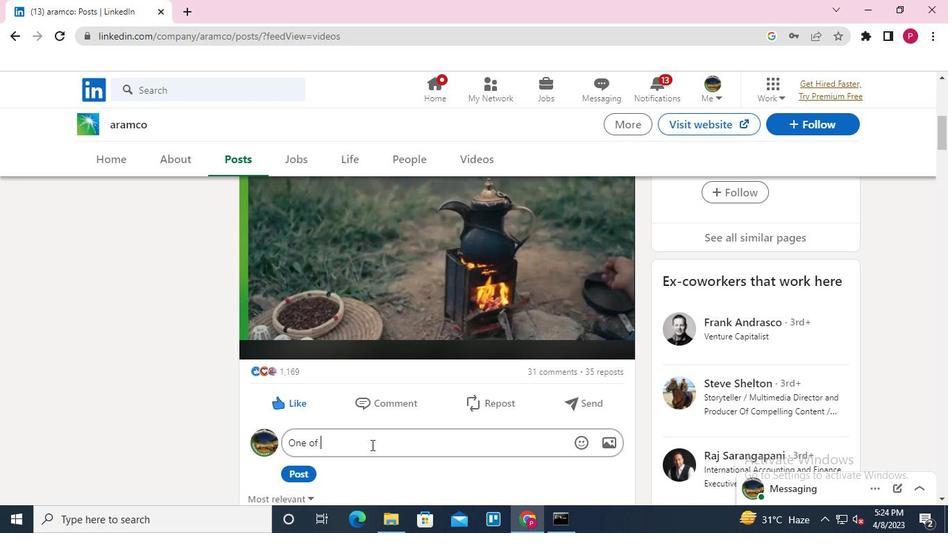 
Action: Keyboard e
Screenshot: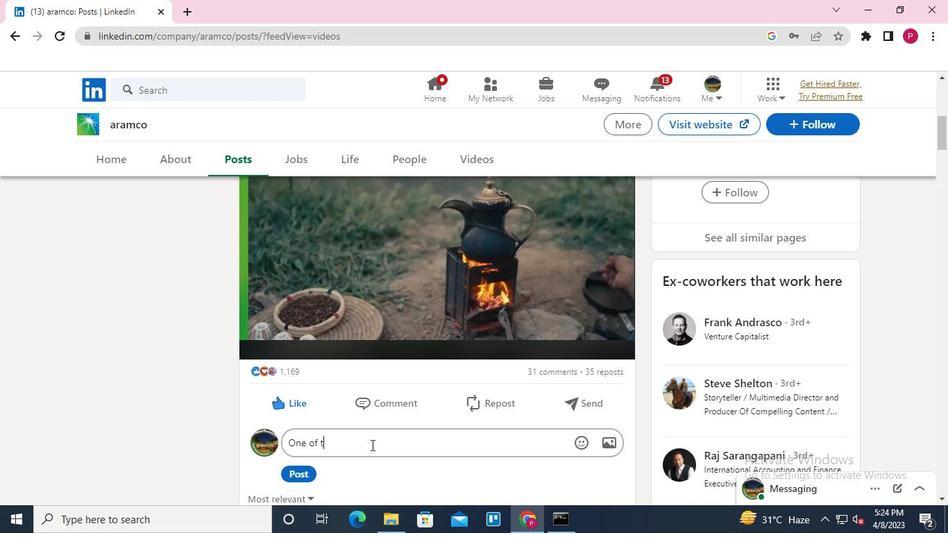 
Action: Keyboard Key.space
Screenshot: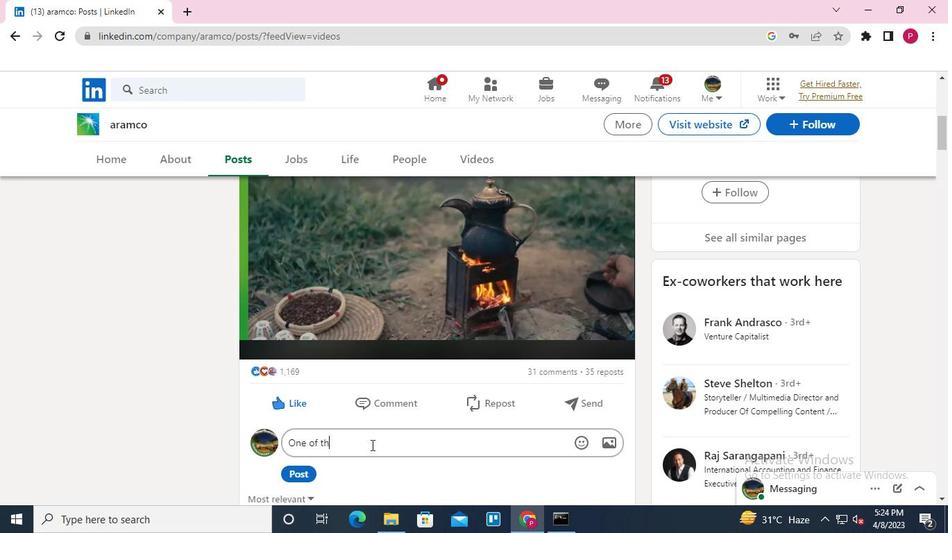 
Action: Keyboard b
Screenshot: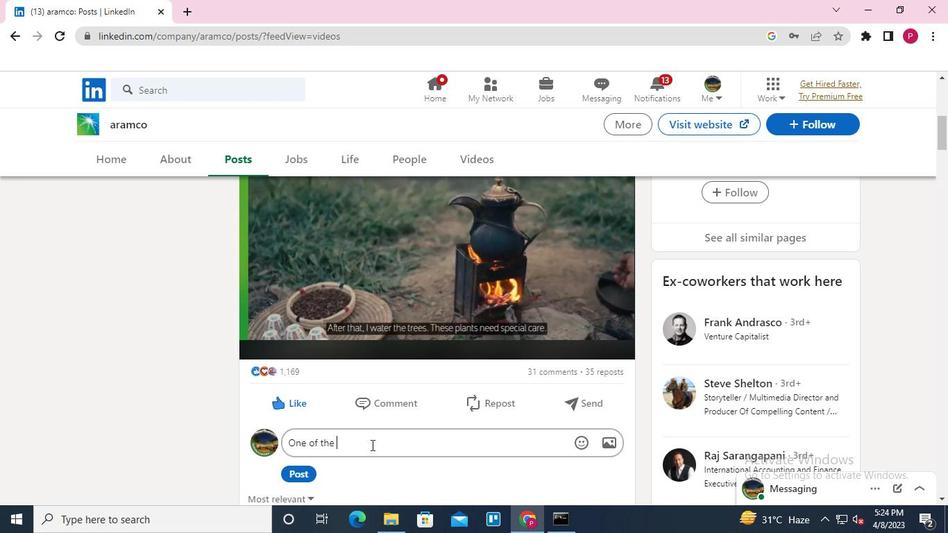 
Action: Keyboard e
Screenshot: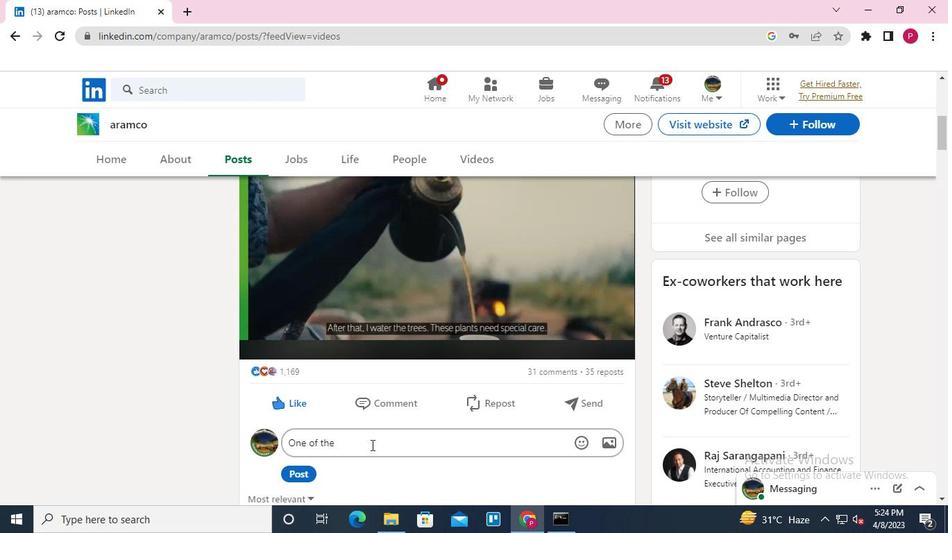 
Action: Keyboard s
Screenshot: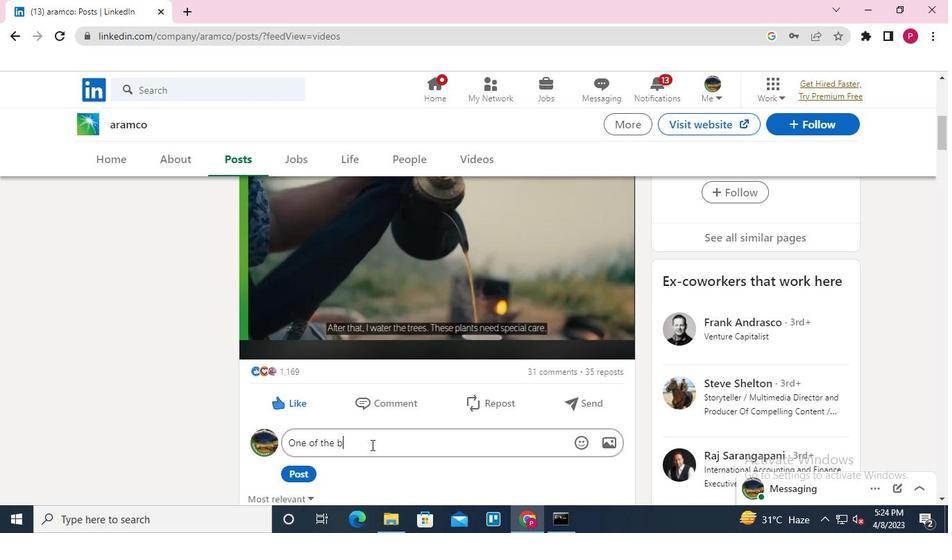 
Action: Keyboard t
Screenshot: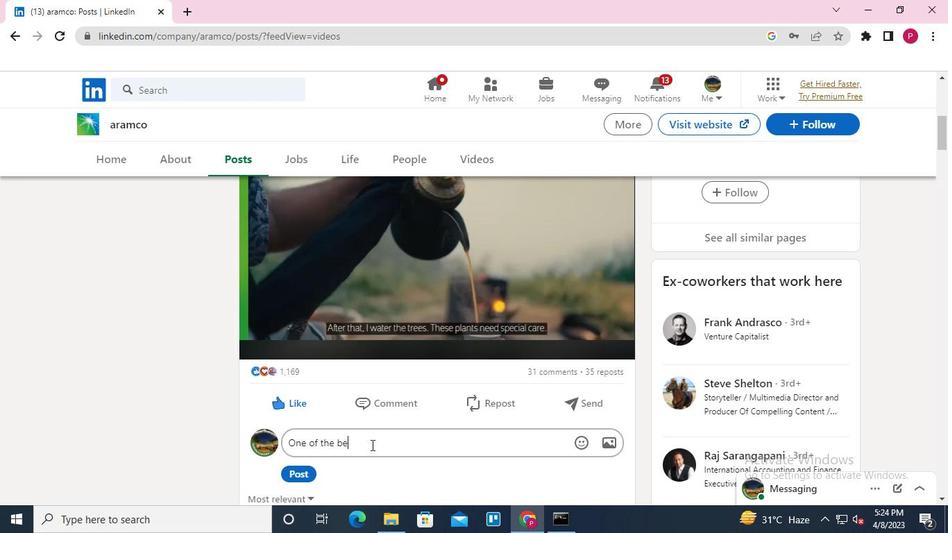 
Action: Keyboard Key.space
Screenshot: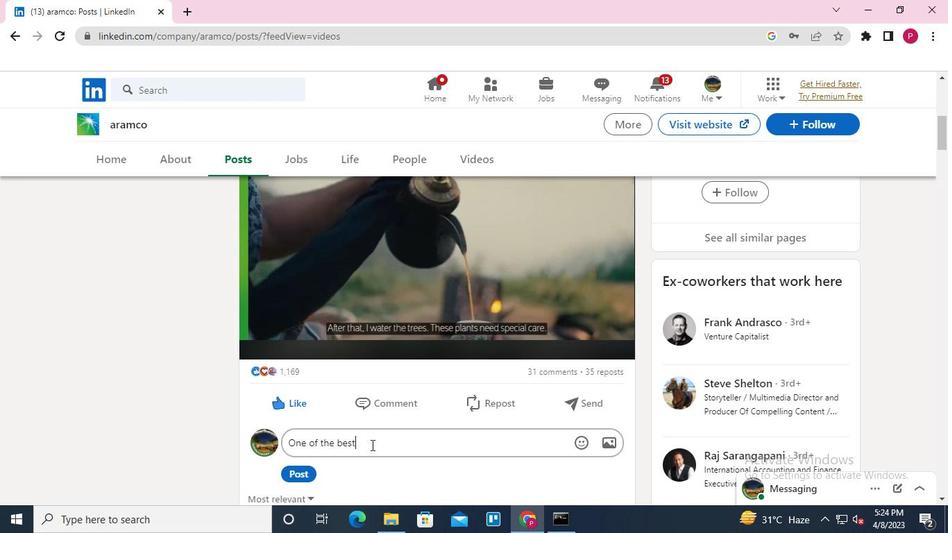 
Action: Keyboard p
Screenshot: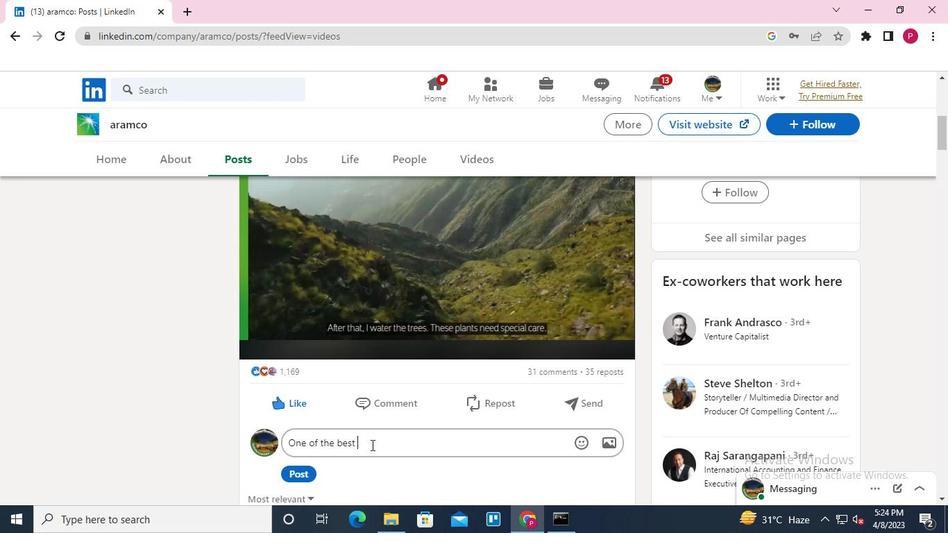 
Action: Keyboard l
Screenshot: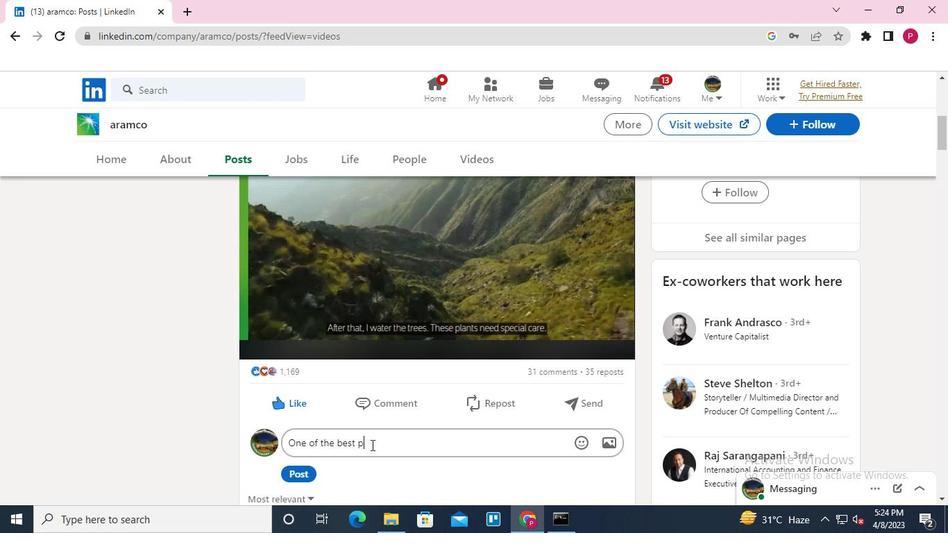 
Action: Keyboard a
Screenshot: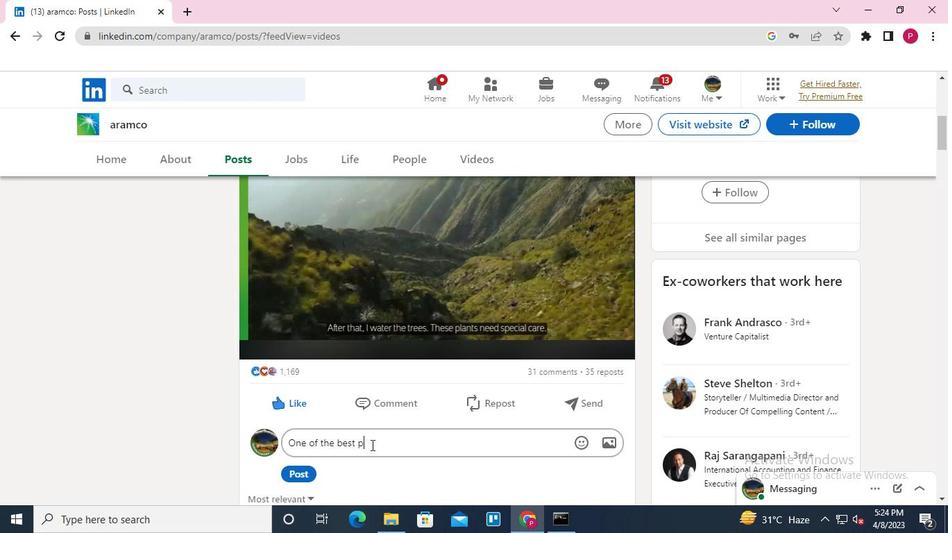 
Action: Keyboard c
Screenshot: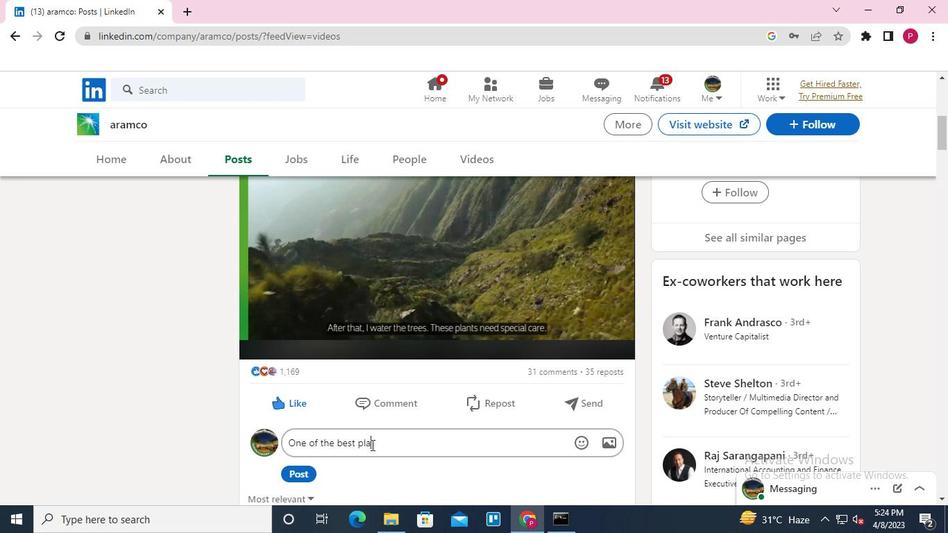 
Action: Keyboard e
Screenshot: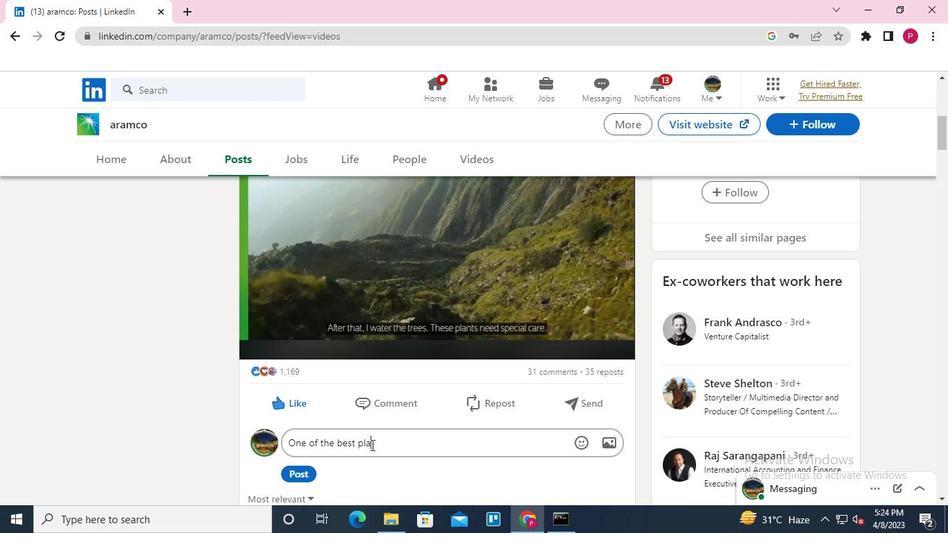 
Action: Keyboard s
Screenshot: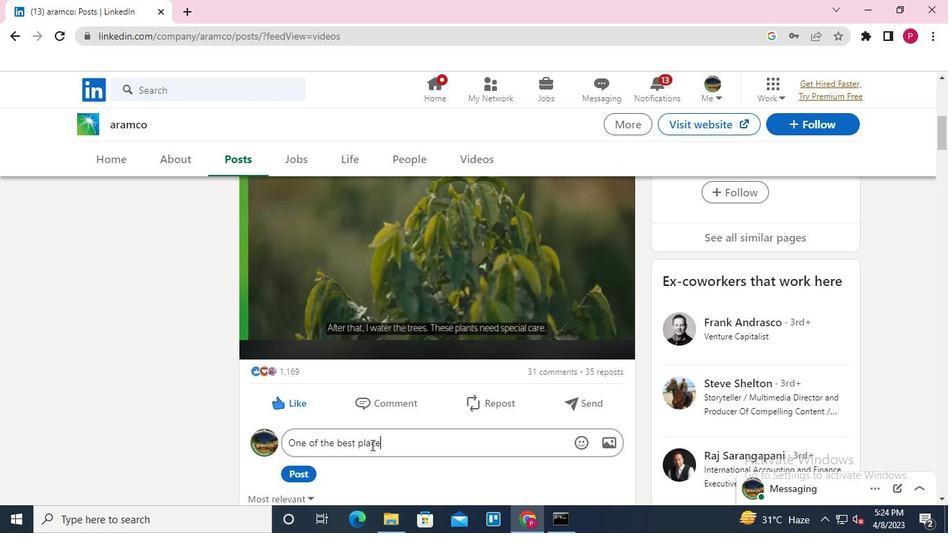 
Action: Keyboard Key.space
Screenshot: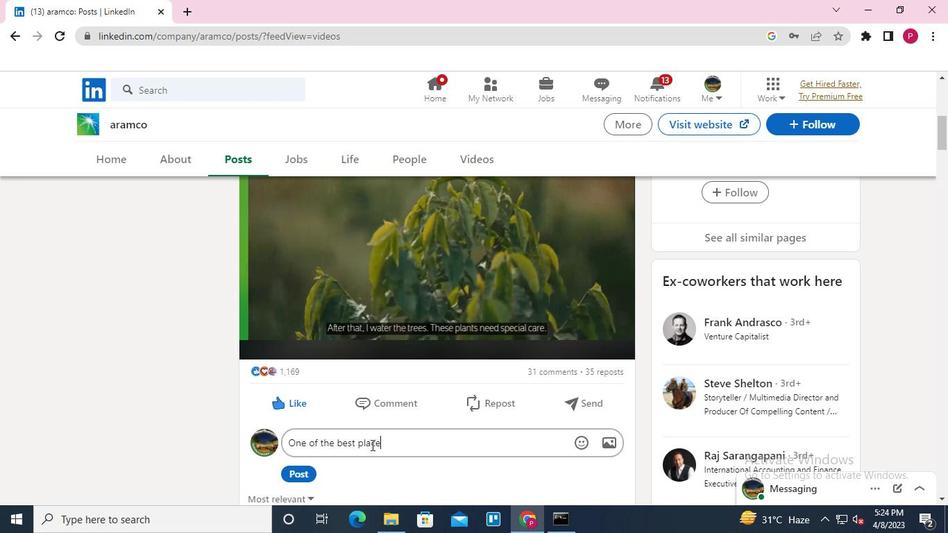 
Action: Mouse moved to (306, 476)
Screenshot: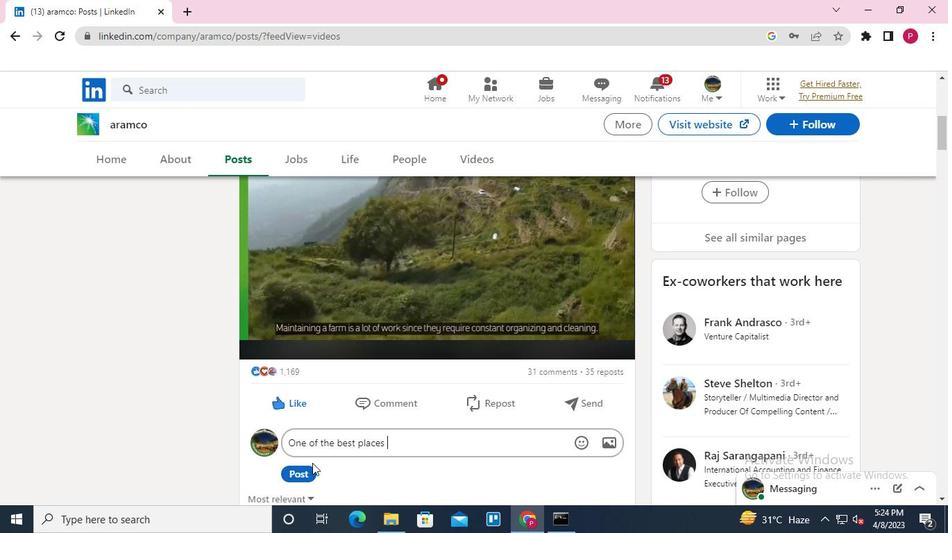 
Action: Mouse pressed left at (306, 476)
Screenshot: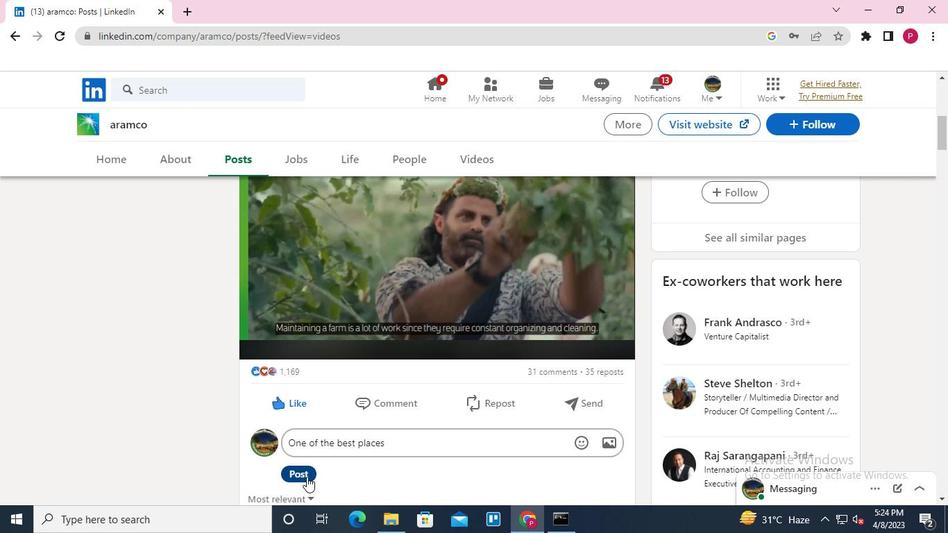 
Action: Keyboard Key.alt_l
Screenshot: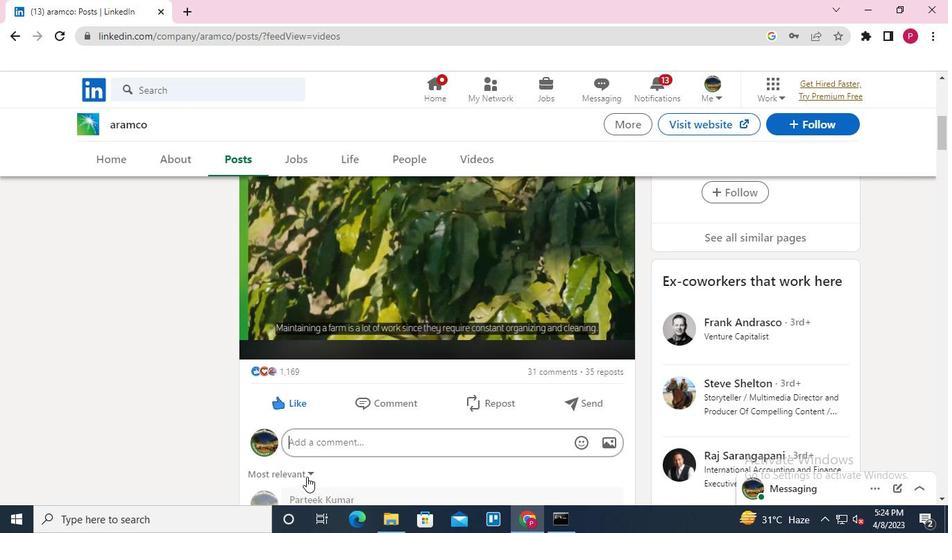 
Action: Keyboard Key.alt_l
Screenshot: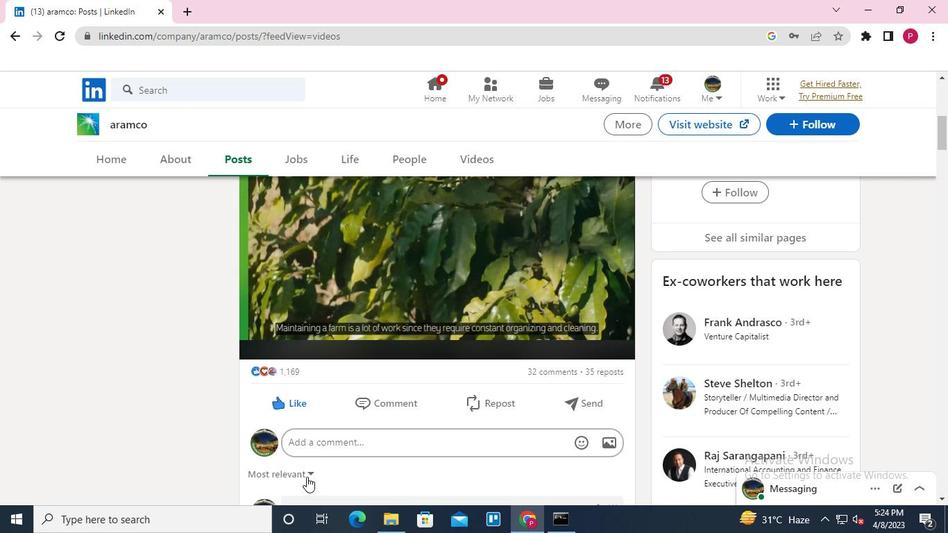 
Action: Keyboard Key.alt_l
Screenshot: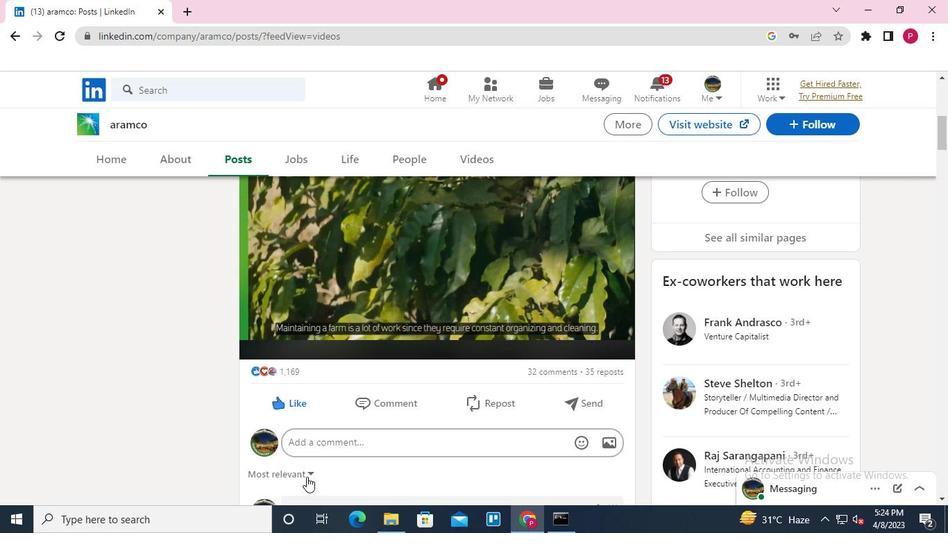 
Action: Keyboard Key.alt_l
Screenshot: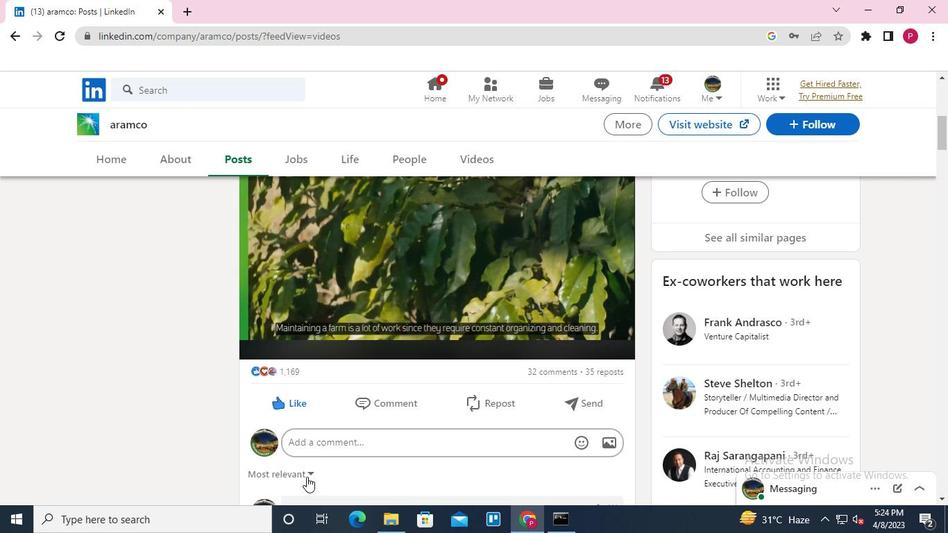 
Action: Keyboard Key.alt_l
Screenshot: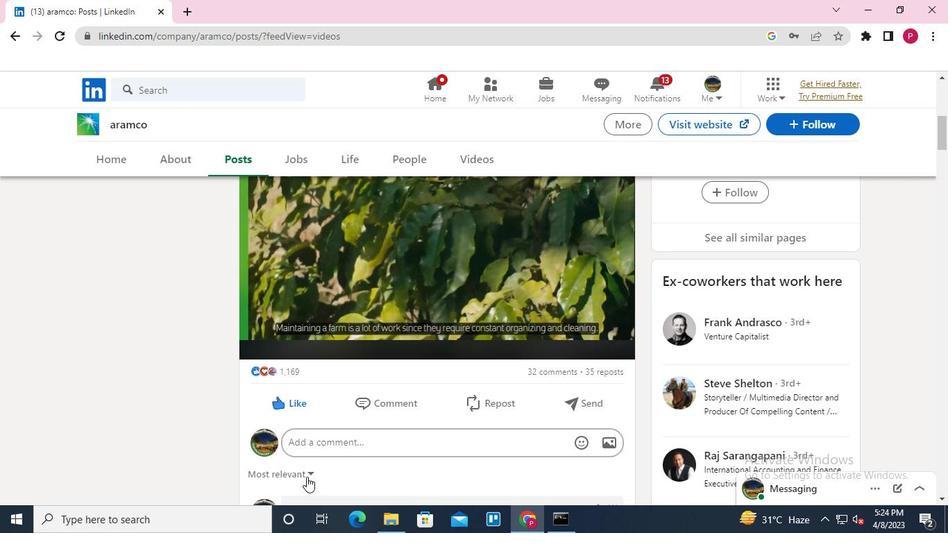 
Action: Keyboard Key.alt_l
Screenshot: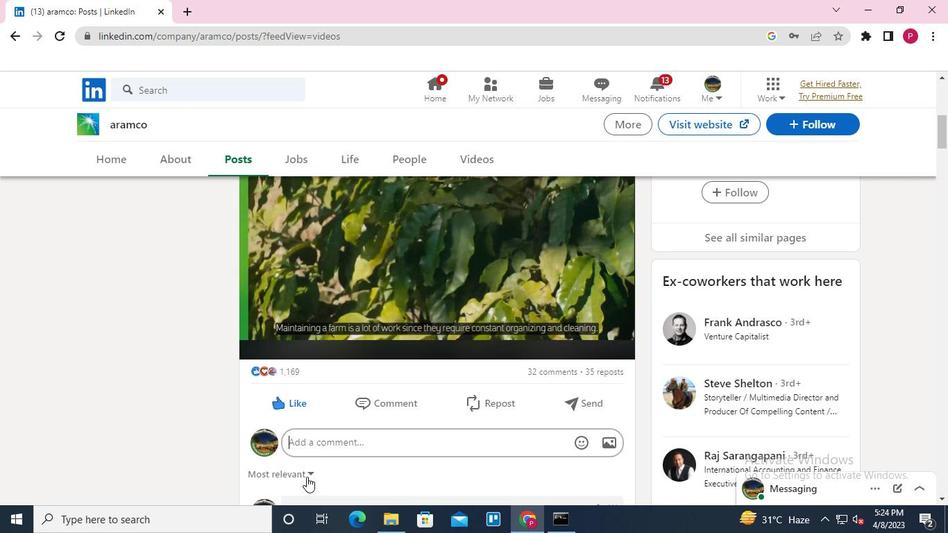 
Action: Keyboard Key.alt_l
Screenshot: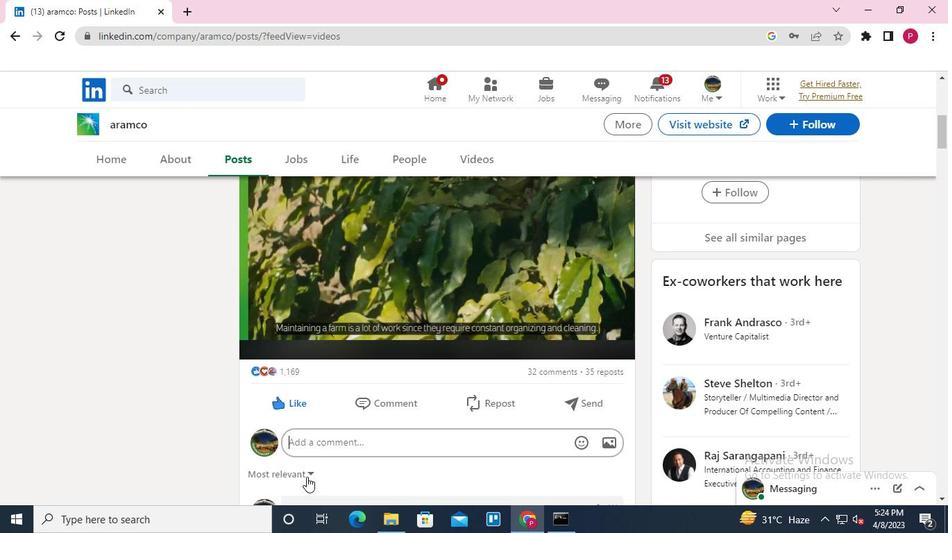 
Action: Keyboard Key.tab
Screenshot: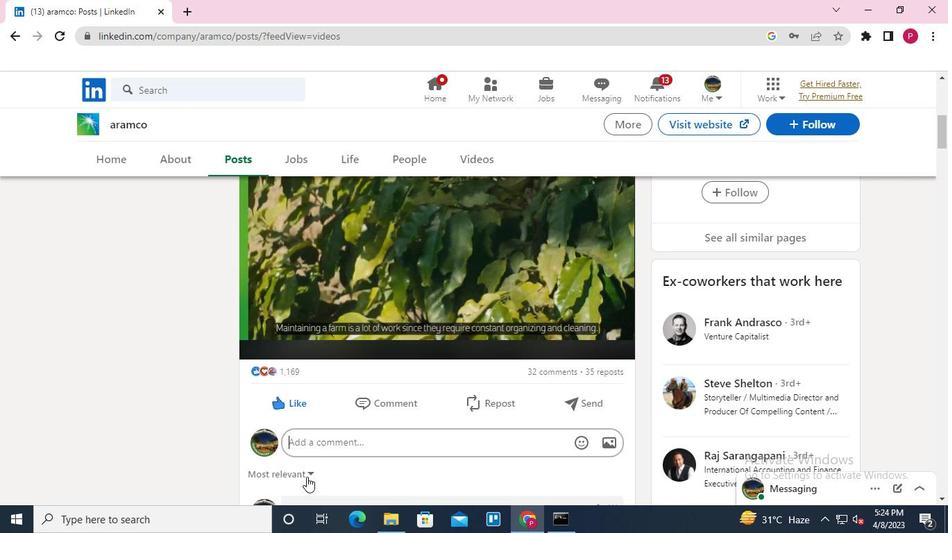 
Action: Mouse moved to (781, 116)
Screenshot: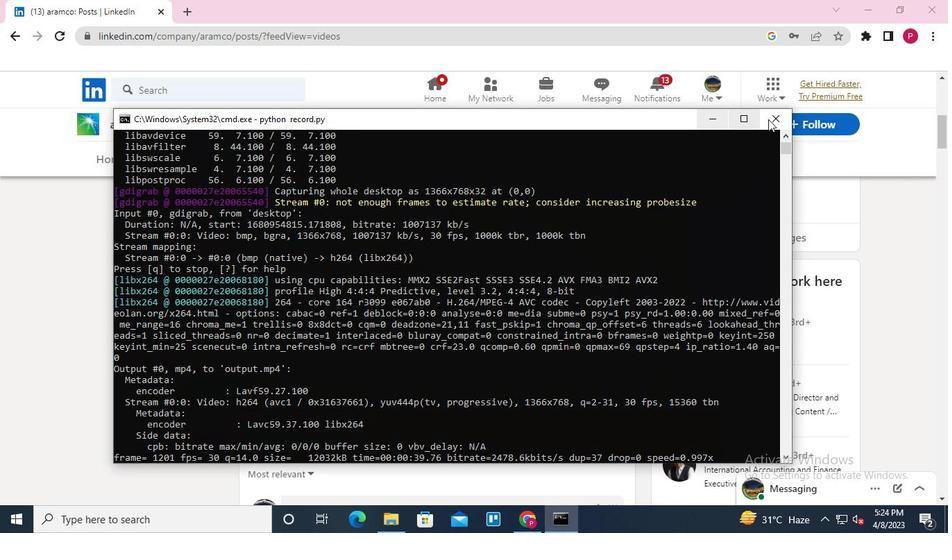 
Action: Mouse pressed left at (781, 116)
Screenshot: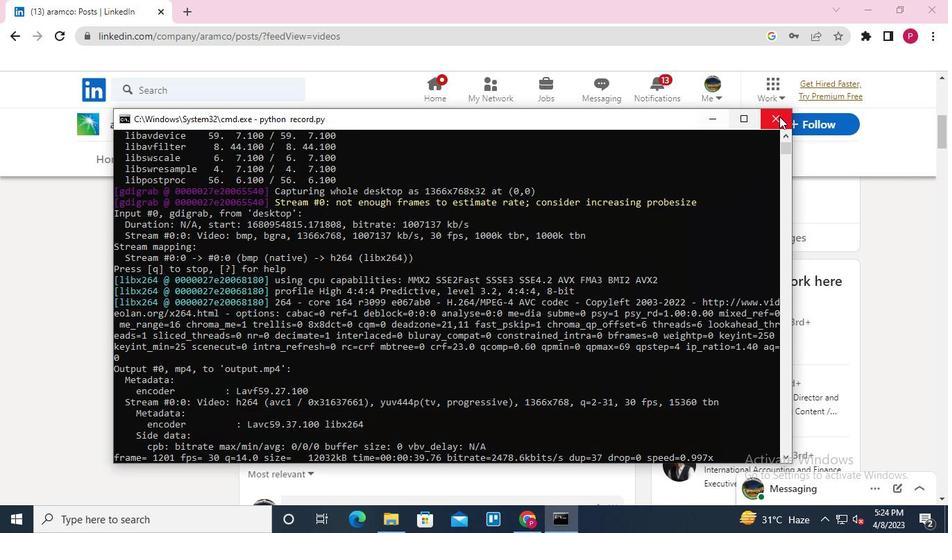 
Action: Mouse moved to (693, 144)
Screenshot: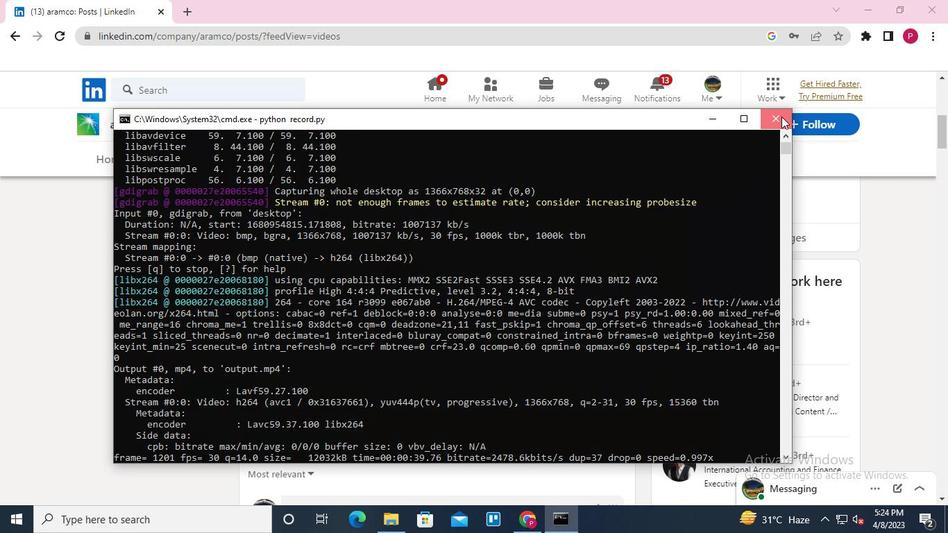 
Action: Keyboard Key.alt_l
Screenshot: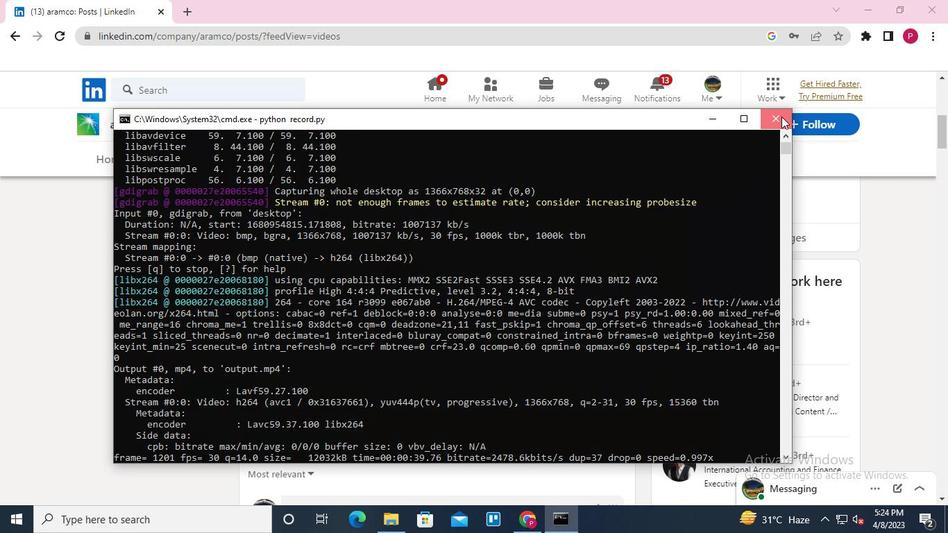 
Action: Mouse moved to (684, 147)
Screenshot: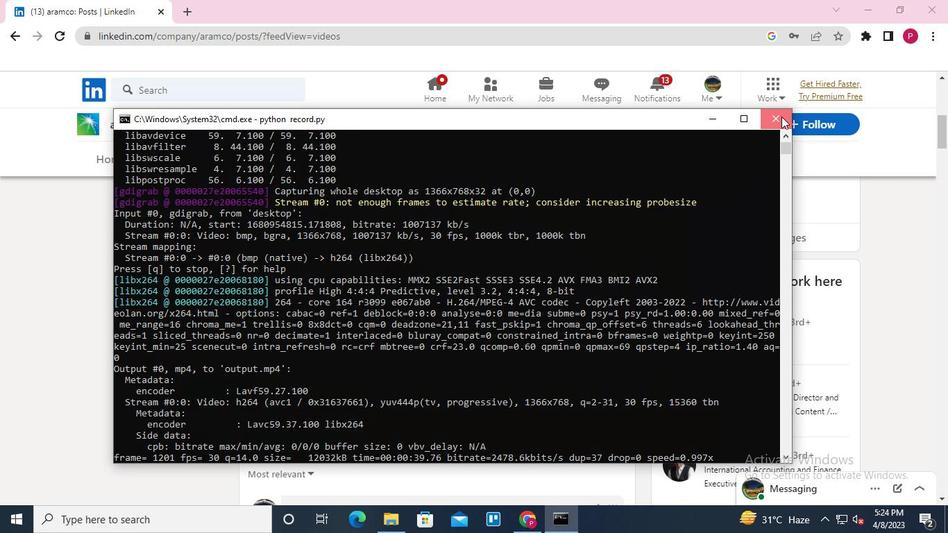 
